 Task: Set up a reminder for the monthly health goals review.
Action: Mouse moved to (62, 106)
Screenshot: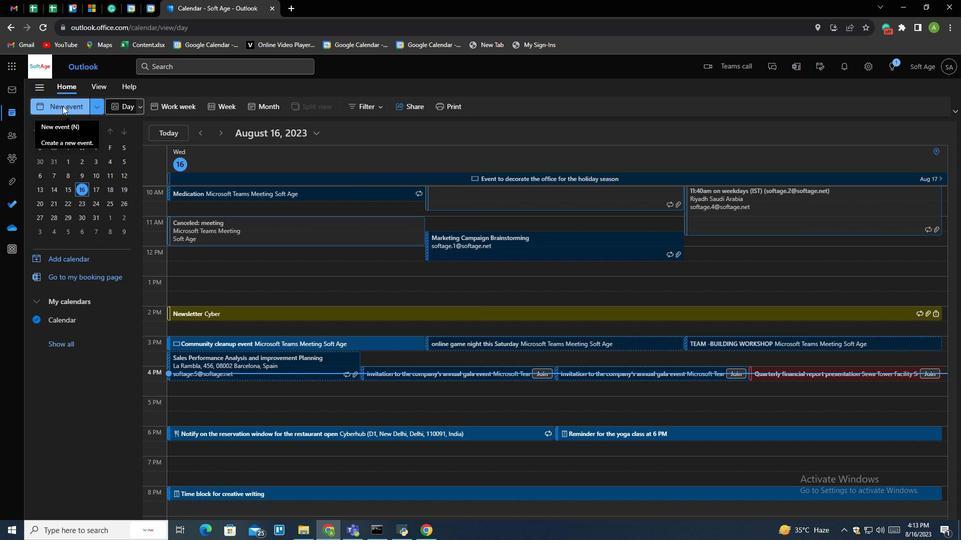 
Action: Mouse pressed left at (62, 106)
Screenshot: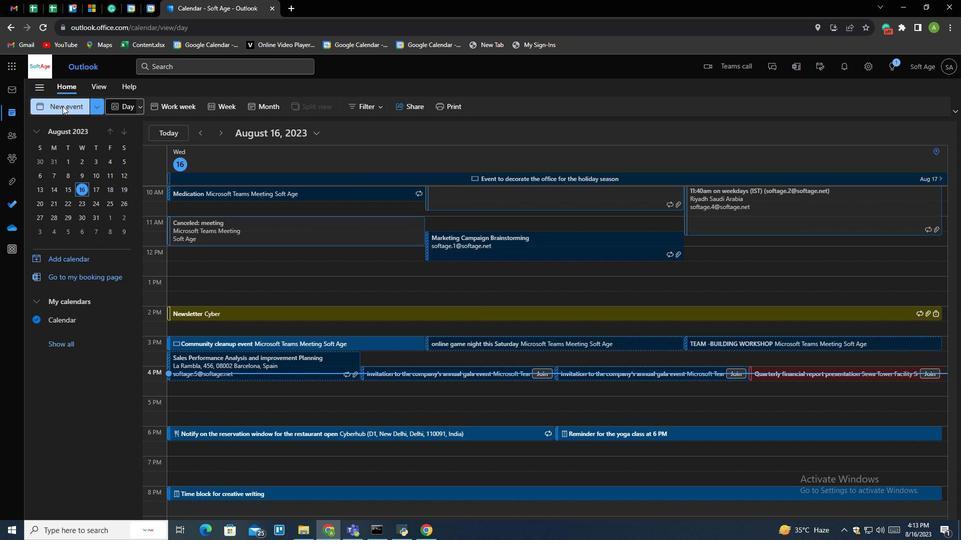 
Action: Mouse moved to (363, 171)
Screenshot: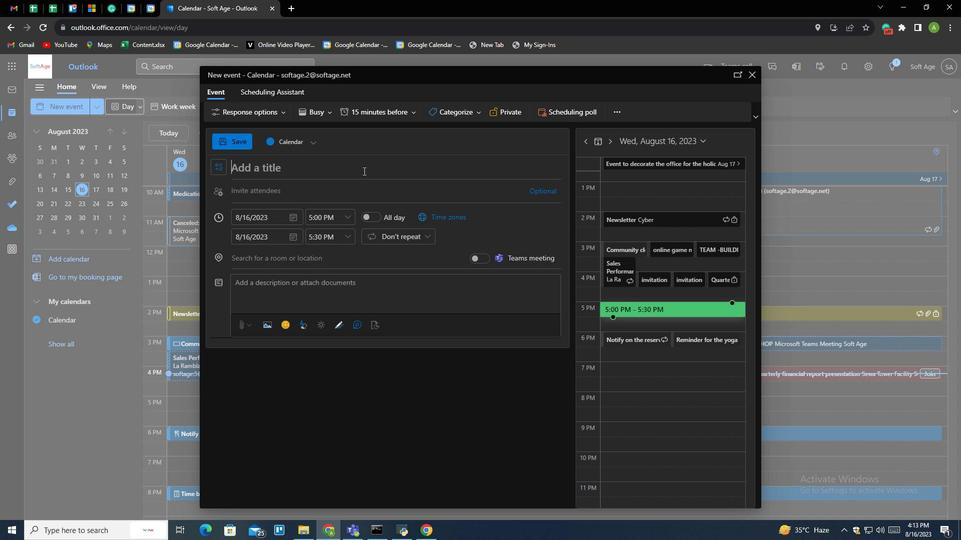 
Action: Mouse pressed left at (363, 171)
Screenshot: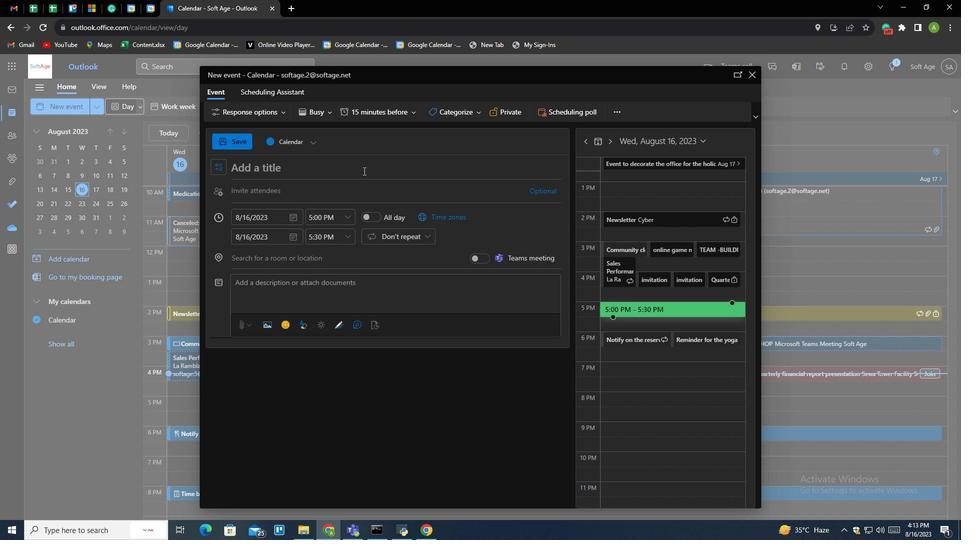 
Action: Key pressed <Key.shift>Reminder<Key.space>for<Key.space>the<Key.space>monthly<Key.space>hela<Key.backspace><Key.backspace>althy<Key.space>goals
Screenshot: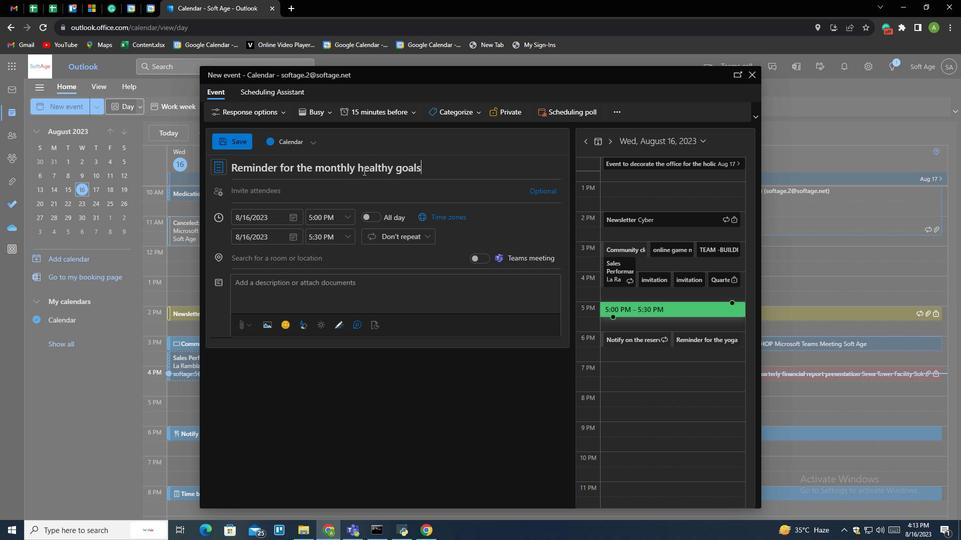 
Action: Mouse moved to (389, 232)
Screenshot: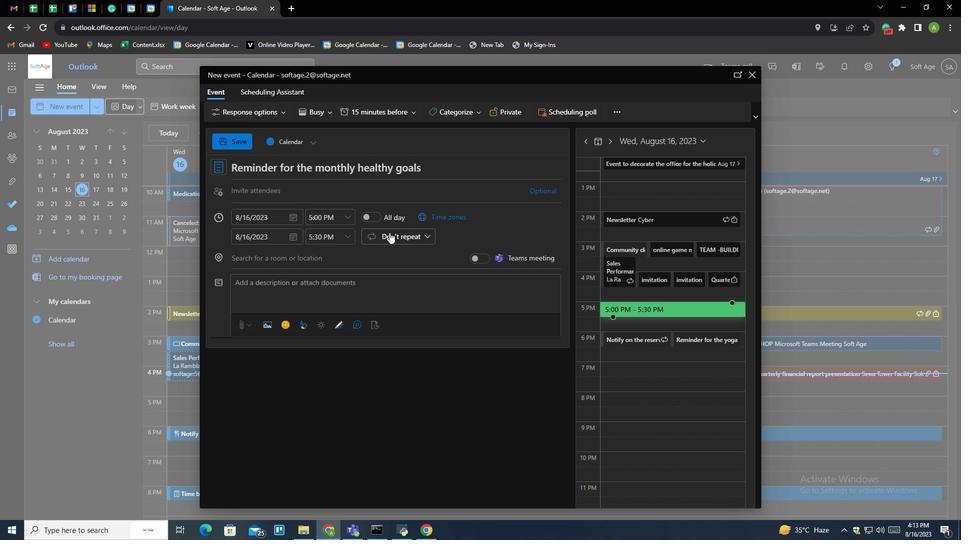 
Action: Mouse pressed left at (389, 232)
Screenshot: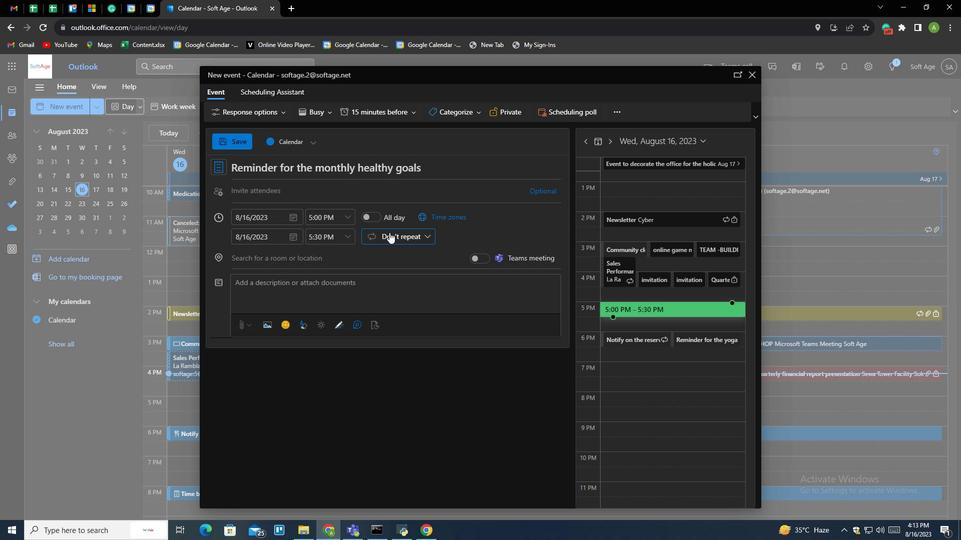 
Action: Mouse moved to (396, 303)
Screenshot: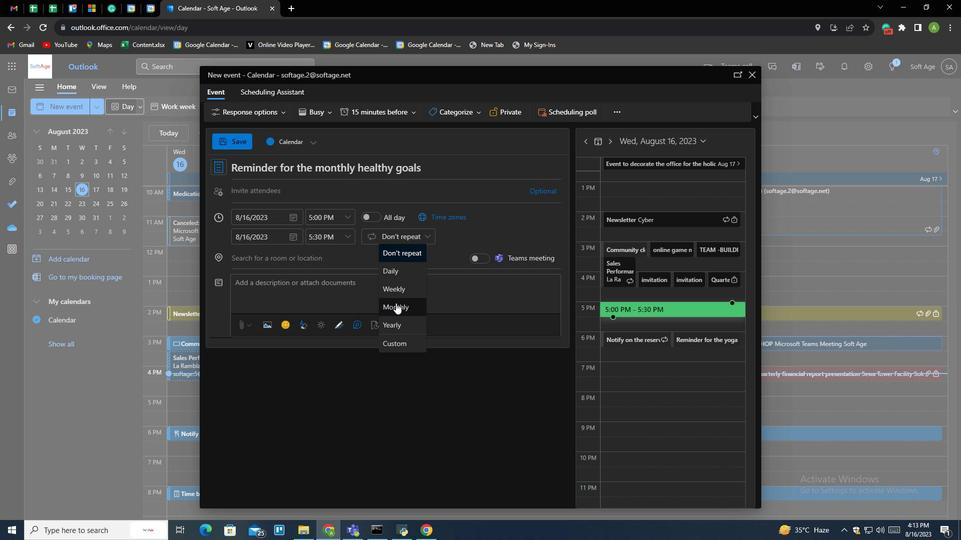 
Action: Mouse pressed left at (396, 303)
Screenshot: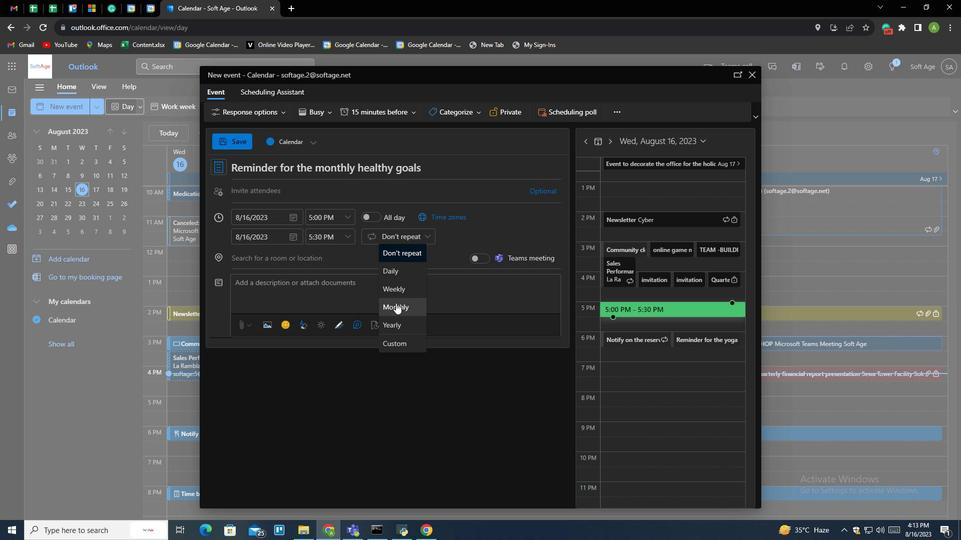
Action: Mouse moved to (501, 233)
Screenshot: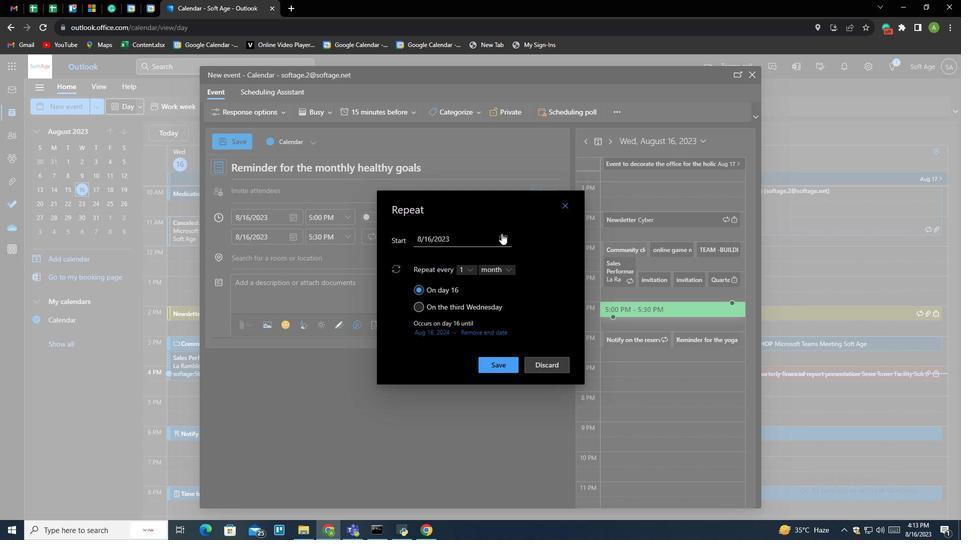 
Action: Mouse pressed left at (501, 233)
Screenshot: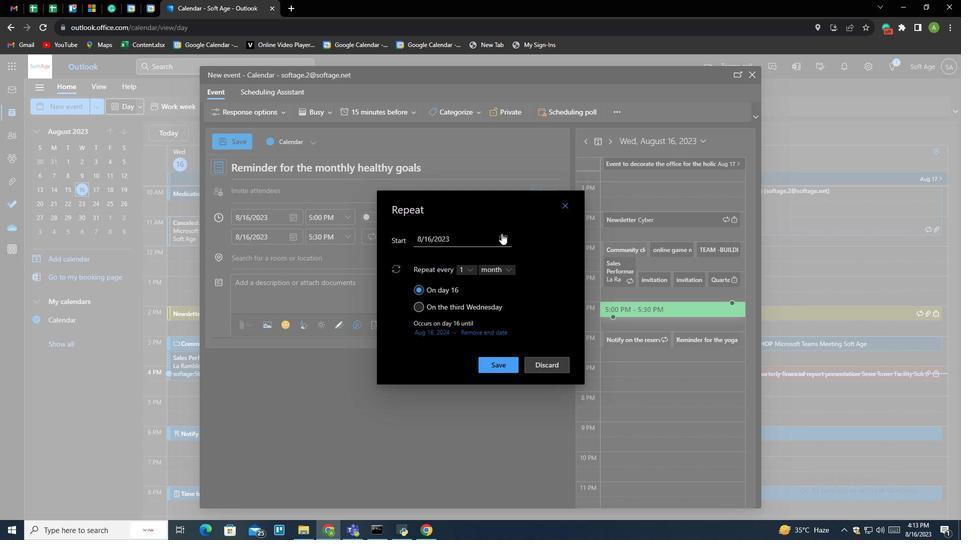 
Action: Mouse moved to (454, 287)
Screenshot: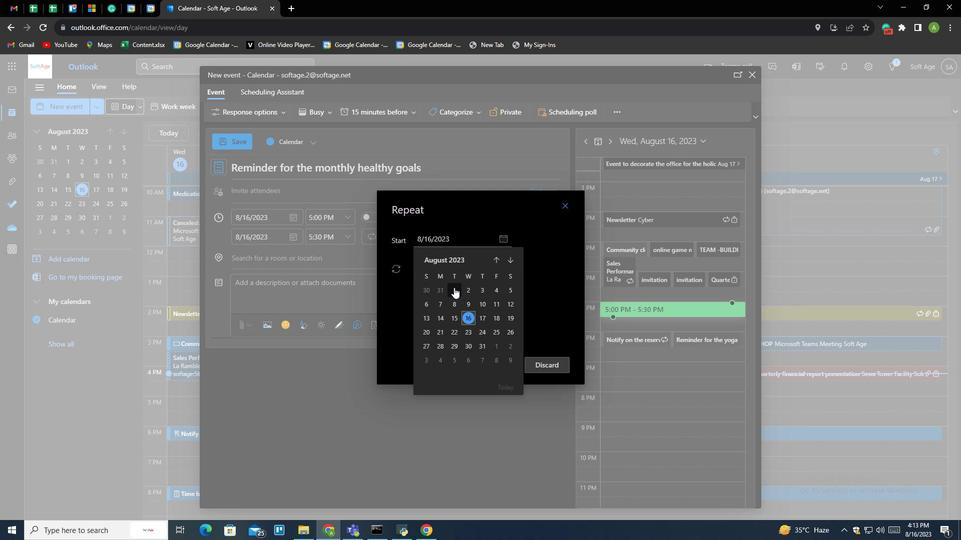 
Action: Mouse pressed left at (454, 287)
Screenshot: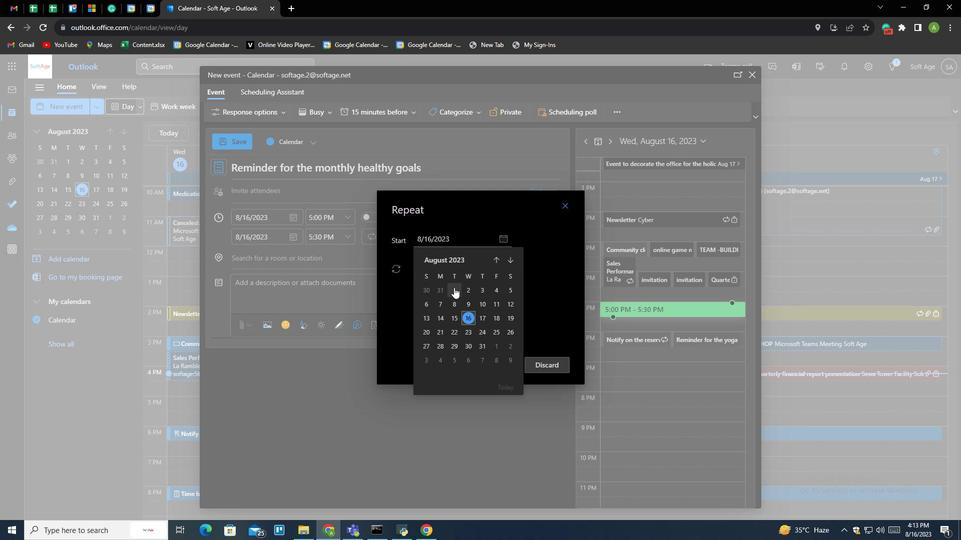 
Action: Mouse moved to (533, 325)
Screenshot: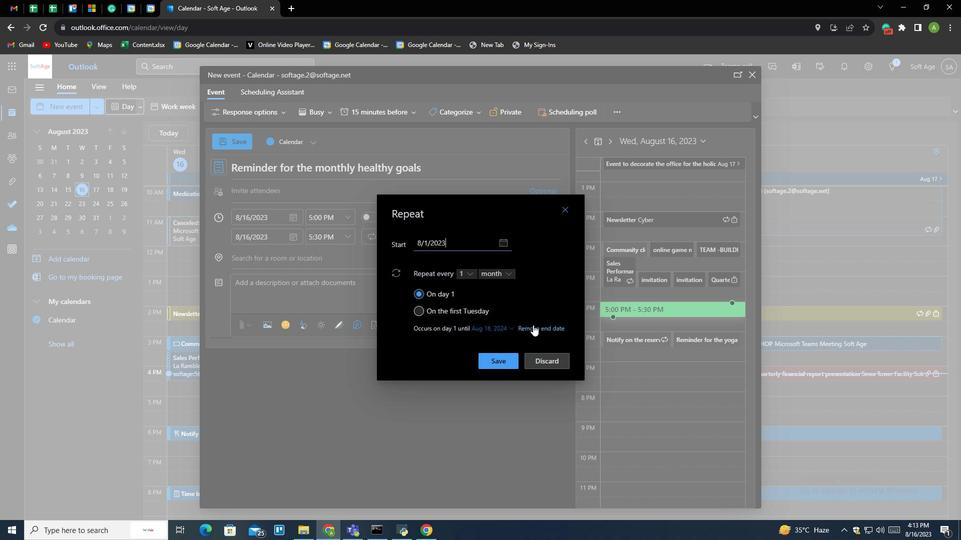 
Action: Mouse pressed left at (533, 325)
Screenshot: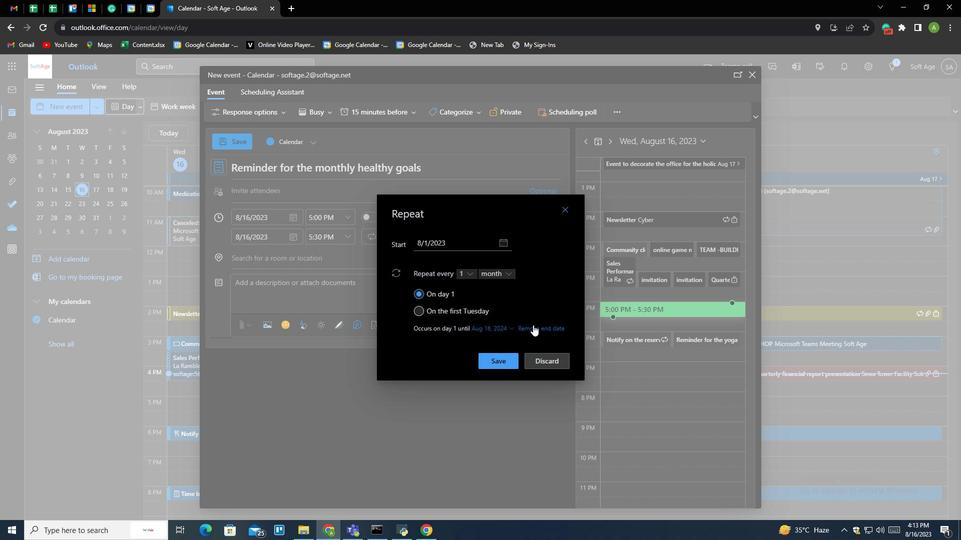 
Action: Mouse moved to (499, 359)
Screenshot: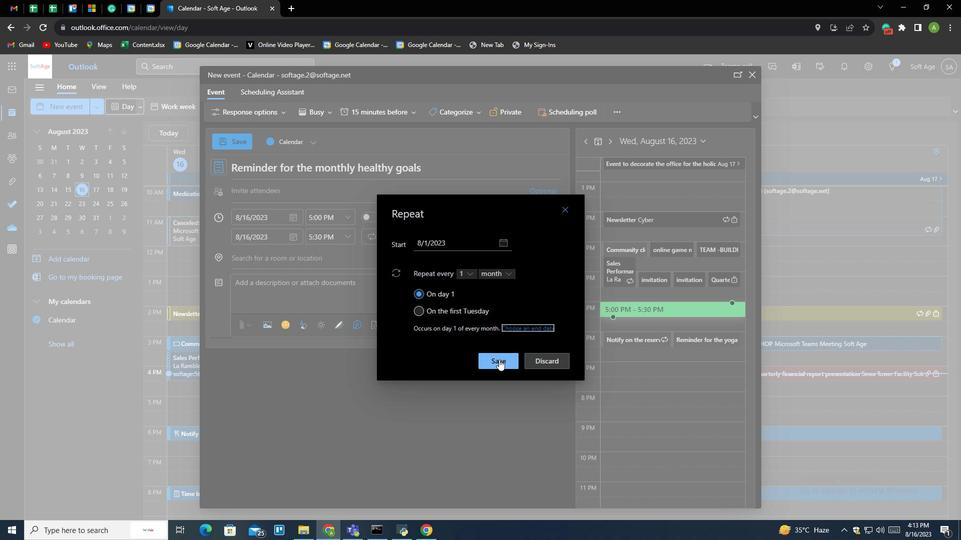 
Action: Mouse pressed left at (499, 359)
Screenshot: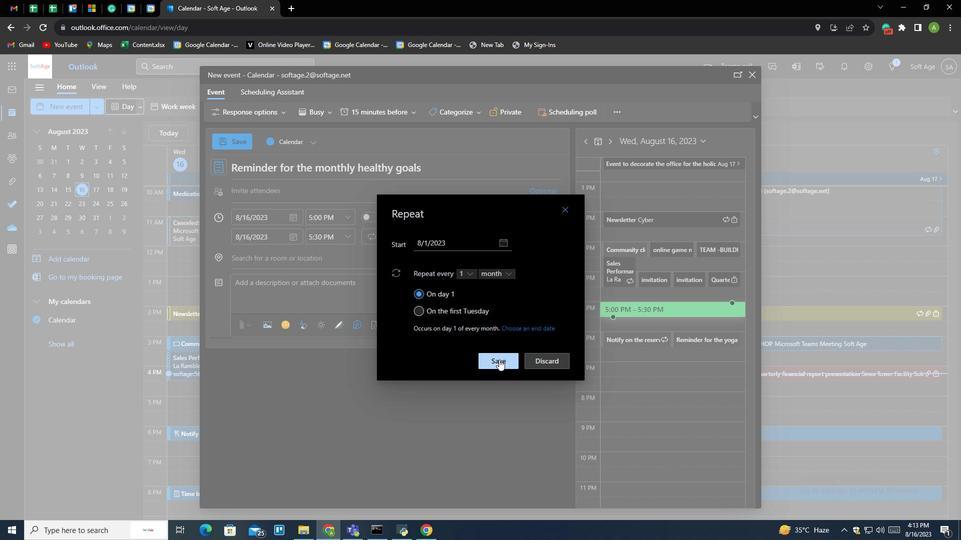 
Action: Mouse moved to (364, 300)
Screenshot: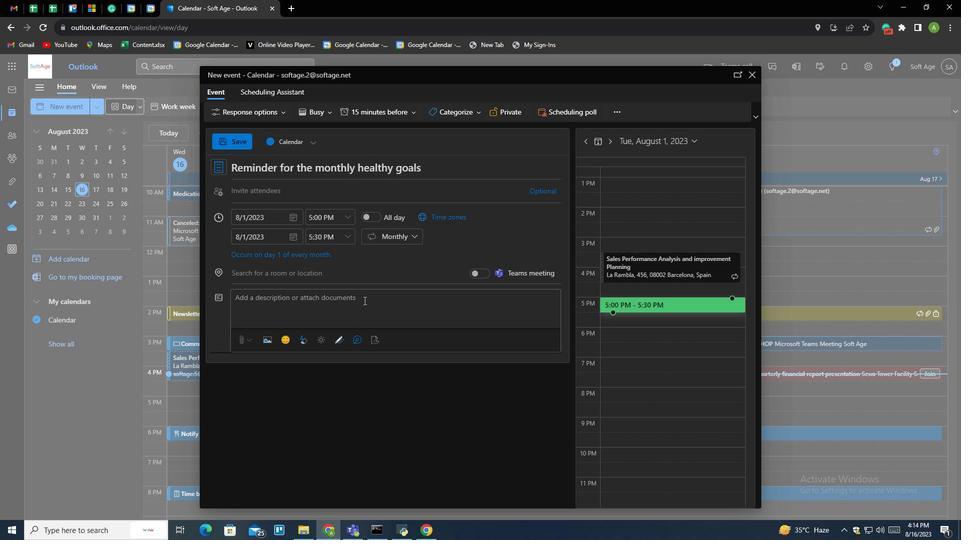 
Action: Mouse pressed left at (364, 300)
Screenshot: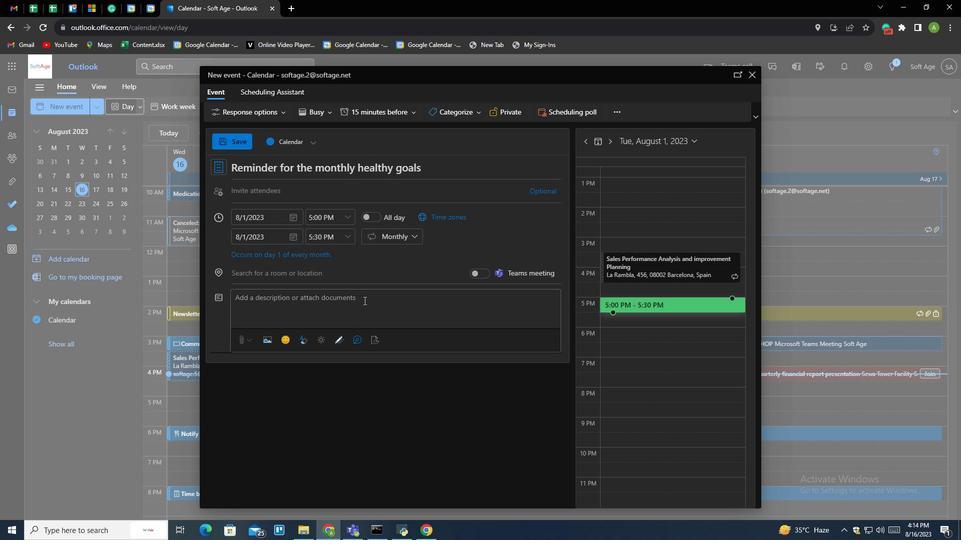 
Action: Key pressed <Key.shift>Set<Key.space>up<Key.space>a<Key.space>reminder<Key.space>of<Key.space>the<Key.space><Key.backspace><Key.backspace><Key.backspace><Key.backspace><Key.backspace><Key.backspace><Key.backspace>for<Key.space>the<Key.space>monthly<Key.space>helath<Key.space>goal<Key.backspace><Key.backspace><Key.backspace><Key.backspace><Key.backspace><Key.backspace><Key.backspace><Key.backspace><Key.backspace>alth<Key.space>goals<Key.space>review<Key.space><Key.backspace>.<Key.shift_r><Key.enter><Key.shift>Eat<Key.space><Key.backspace><Key.backspace><Key.backspace><Key.backspace><Key.backspace><Key.shift_r><Key.enter>
Screenshot: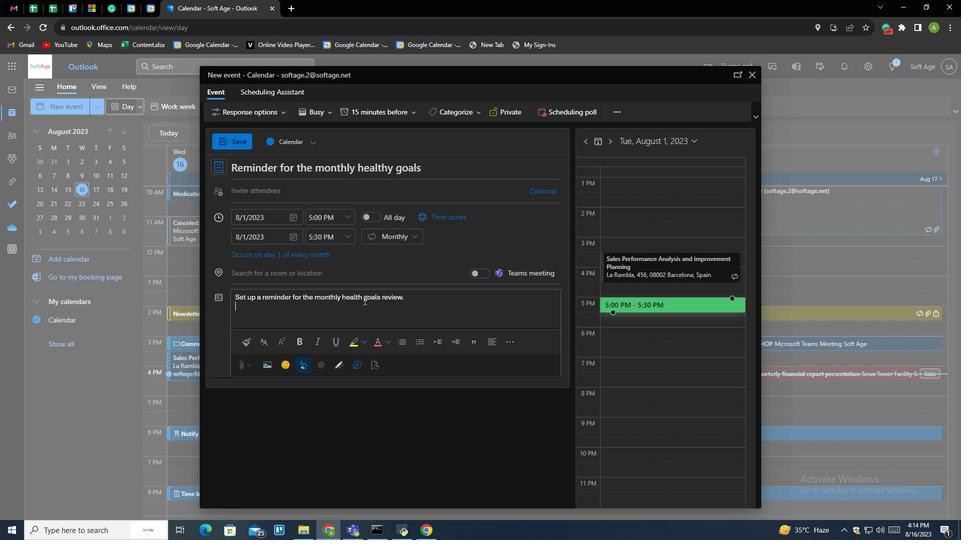 
Action: Mouse moved to (398, 339)
Screenshot: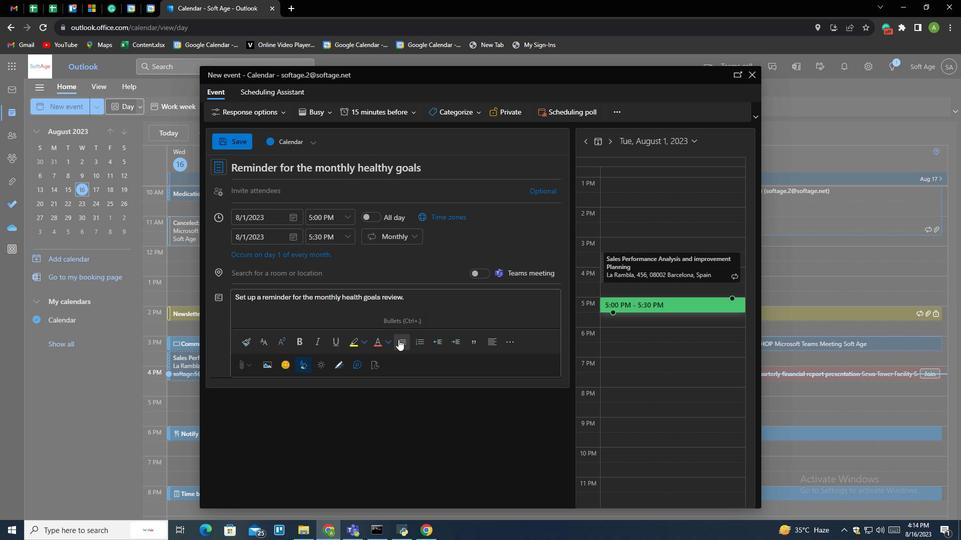 
Action: Mouse pressed left at (398, 339)
Screenshot: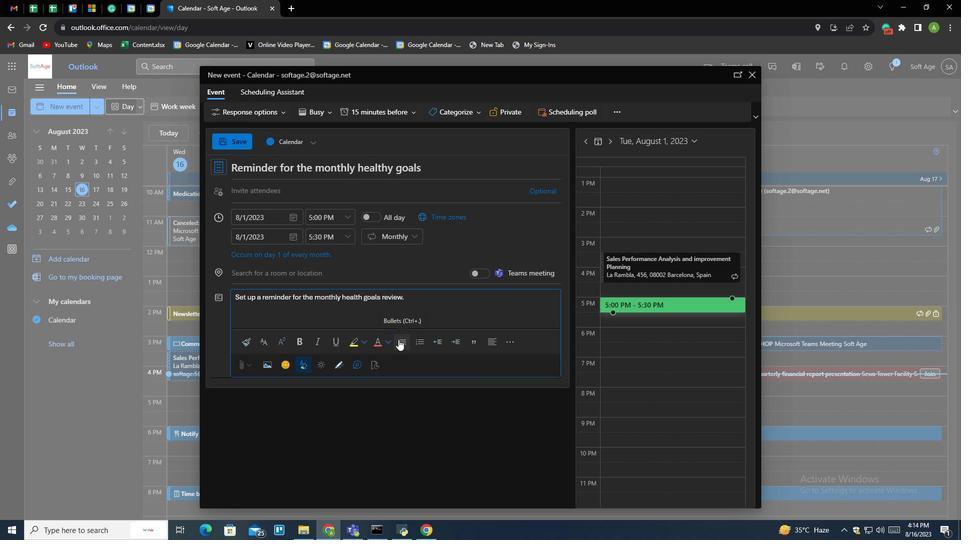 
Action: Mouse moved to (361, 296)
Screenshot: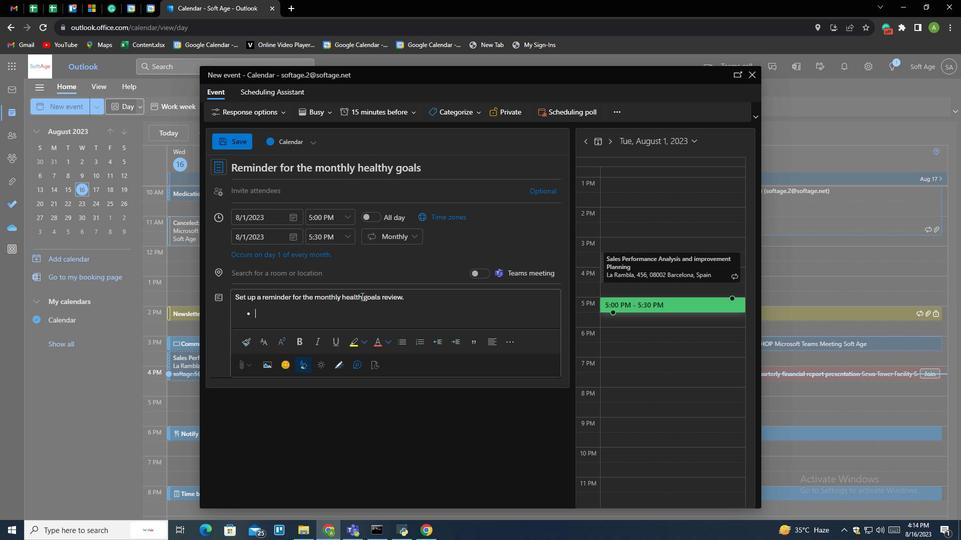 
Action: Key pressed c<Key.backspace><Key.shift>Consume<Key.space>protiens<Key.backspace><Key.backspace><Key.backspace>en<Key.space><Key.backspace><Key.backspace><Key.backspace>n<Key.space><Key.backspace><Key.backspace>en<Key.space><Key.backspace><Key.backspace><Key.backspace><Key.backspace><Key.backspace><Key.backspace><Key.backspace><Key.backspace>moe<Key.backspace>re<Key.space>protine<Key.space><Key.backspace><Key.backspace><Key.backspace><Key.backspace>ein<Key.space><Key.enter><Key.shift>Decrea<Key.backspace><Key.backspace>ease<Key.space>the<Key.space><Key.backspace><Key.backspace><Key.backspace><Key.backspace><Key.backspace><Key.backspace><Key.backspace>se<Key.space>the<Key.space>level<Key.space>of<Key.space>intaking<Key.space>sugar.<Key.up><Key.backspace>.<Key.down><Key.down><Key.enter><Key.shift>Need<Key.space>to<Key.space>walk<Key.space>10000<Key.space>spets<Key.backspace><Key.backspace><Key.backspace><Key.backspace><Key.backspace>steps<Key.space>everyday.
Screenshot: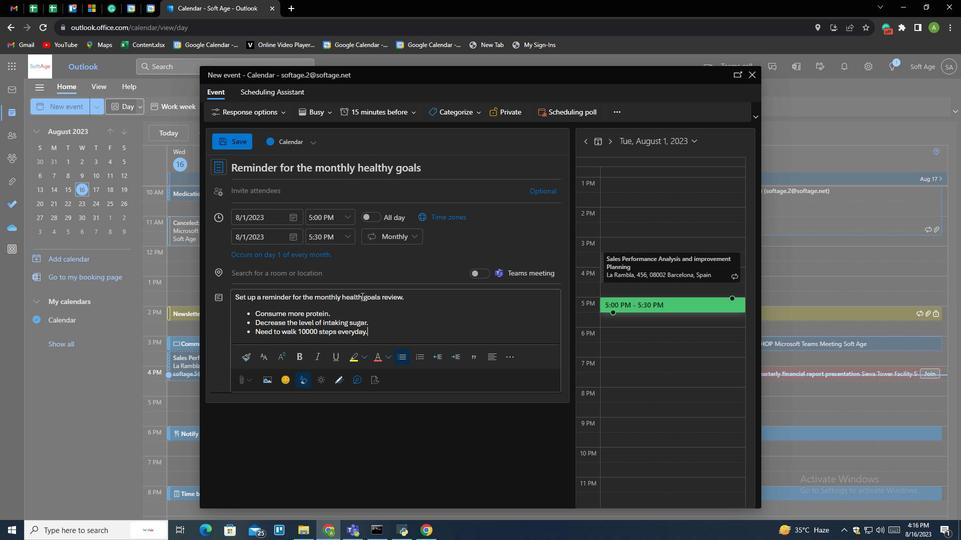
Action: Mouse moved to (380, 296)
Screenshot: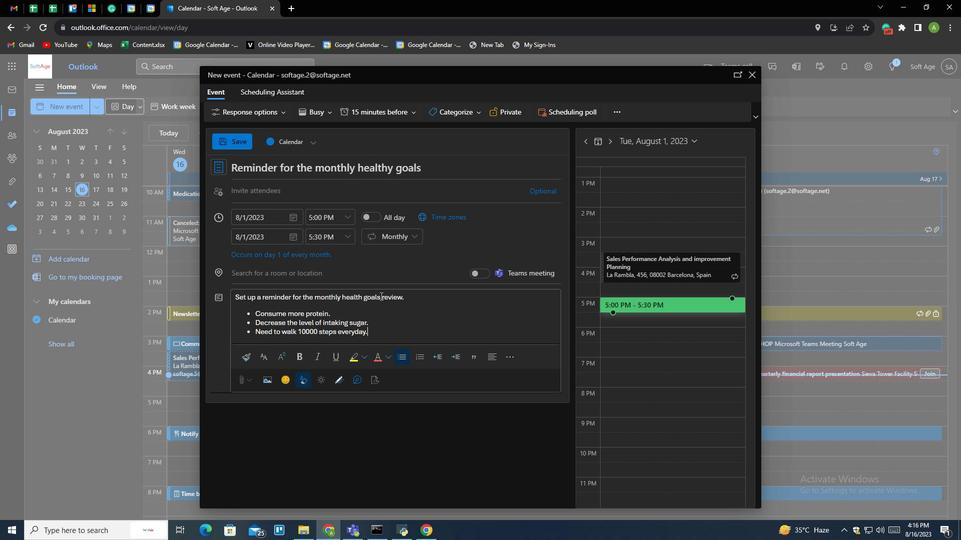 
Action: Mouse pressed left at (380, 296)
Screenshot: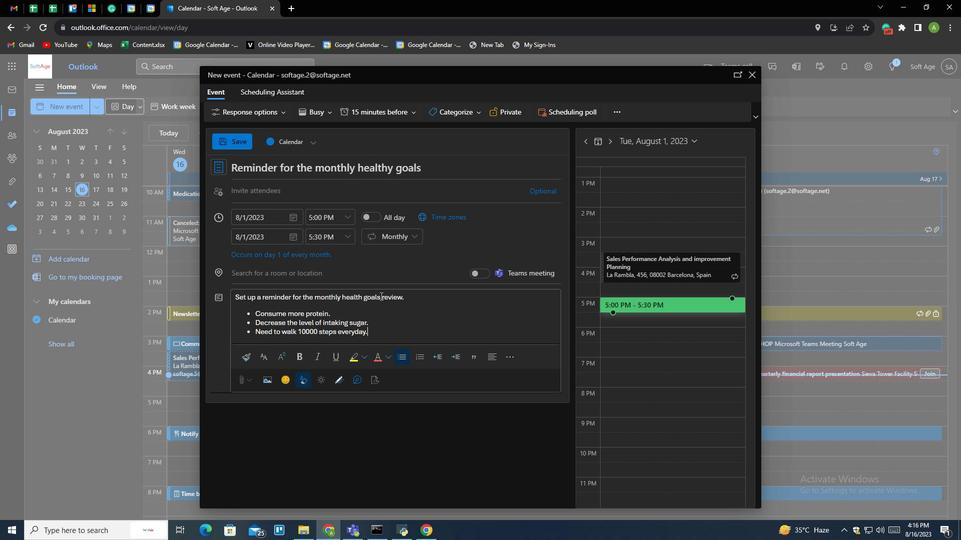
Action: Mouse pressed left at (380, 296)
Screenshot: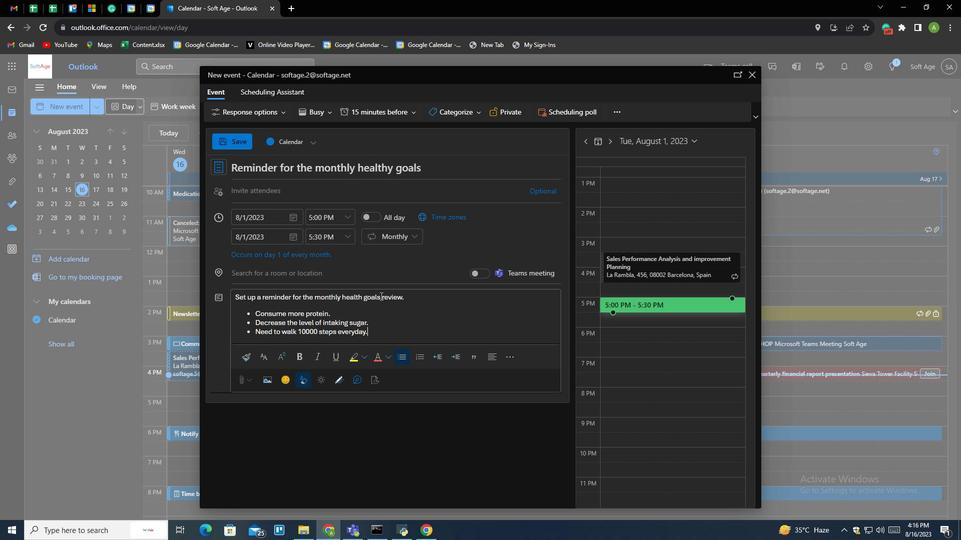 
Action: Mouse pressed left at (380, 296)
Screenshot: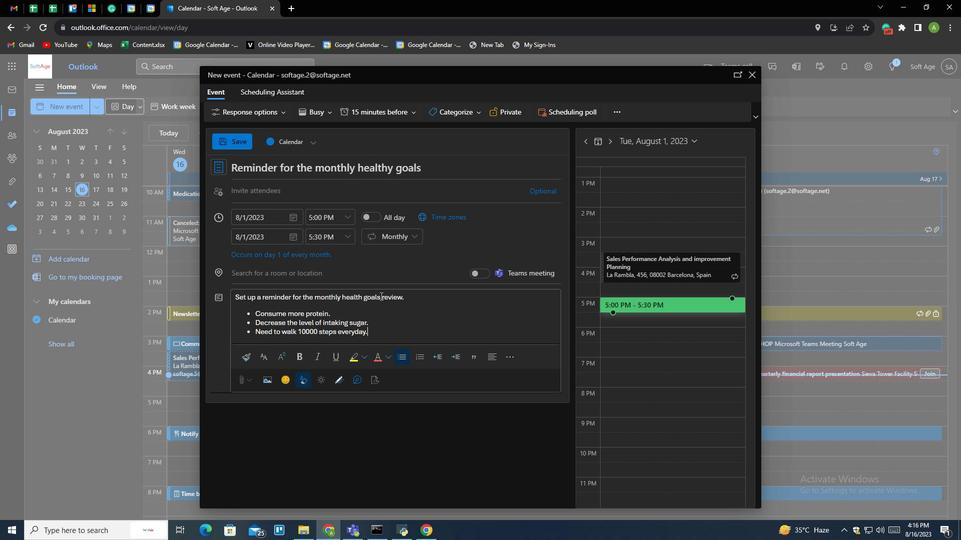 
Action: Mouse moved to (294, 358)
Screenshot: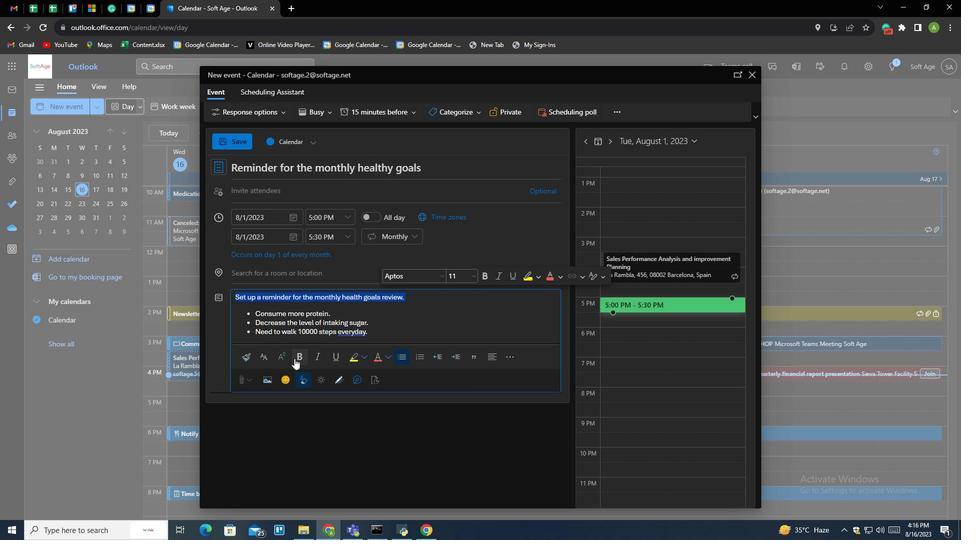 
Action: Mouse pressed left at (294, 358)
Screenshot: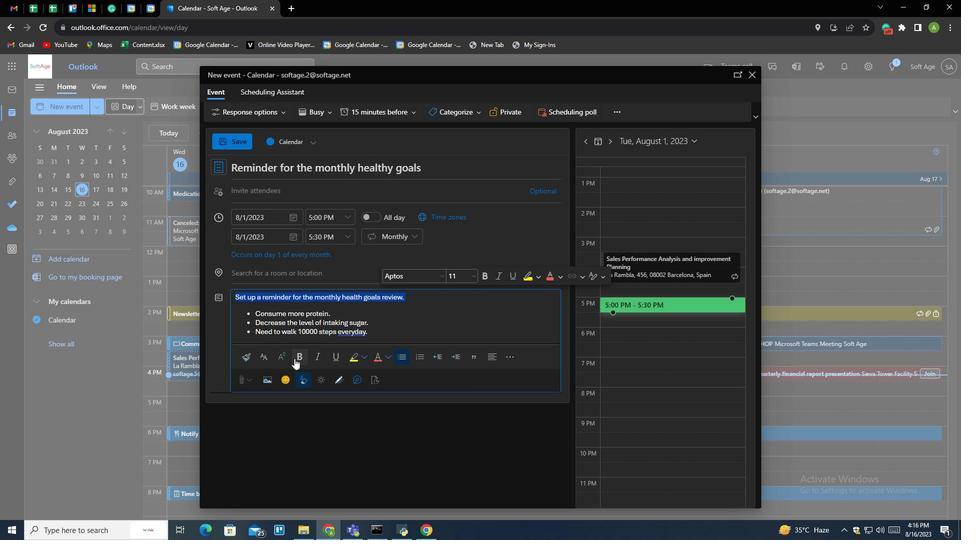 
Action: Mouse moved to (388, 334)
Screenshot: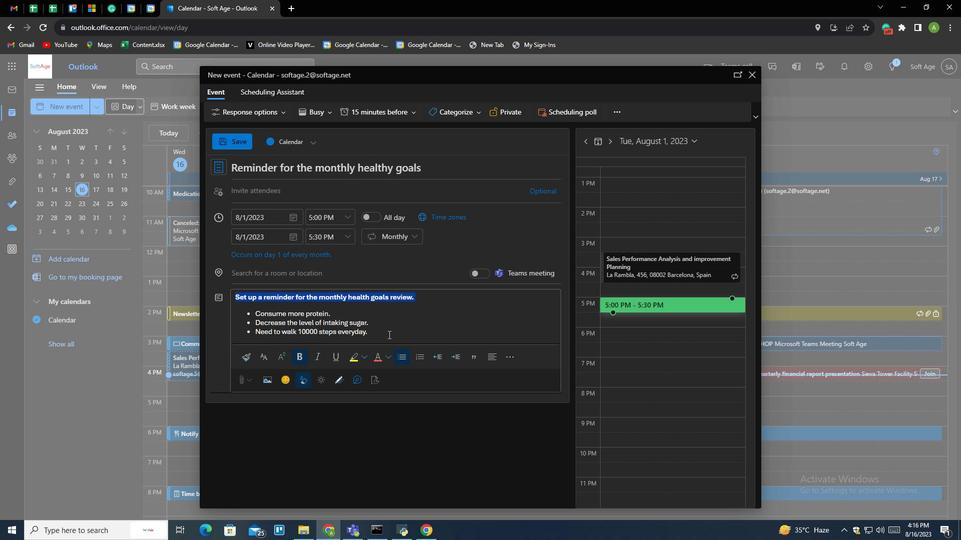 
Action: Mouse pressed left at (388, 334)
Screenshot: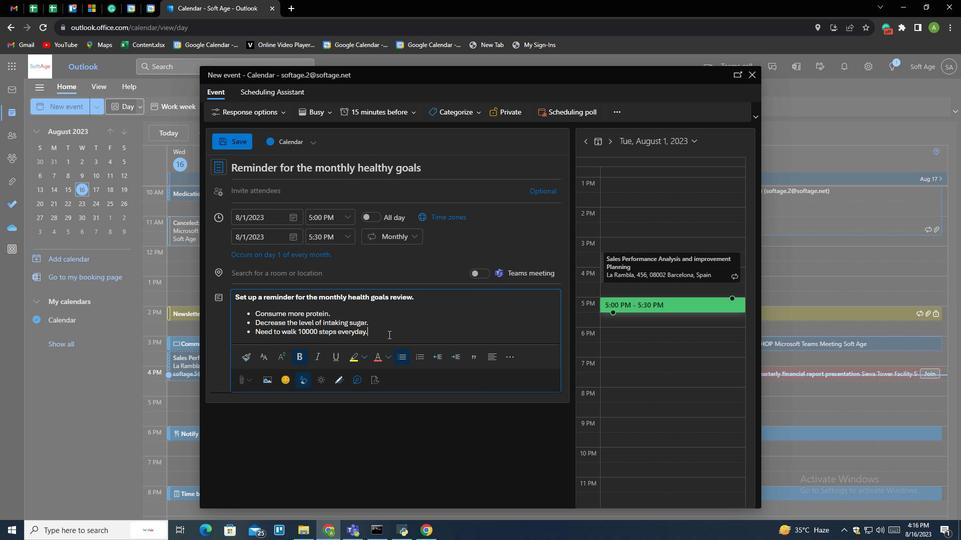 
Action: Mouse moved to (379, 334)
Screenshot: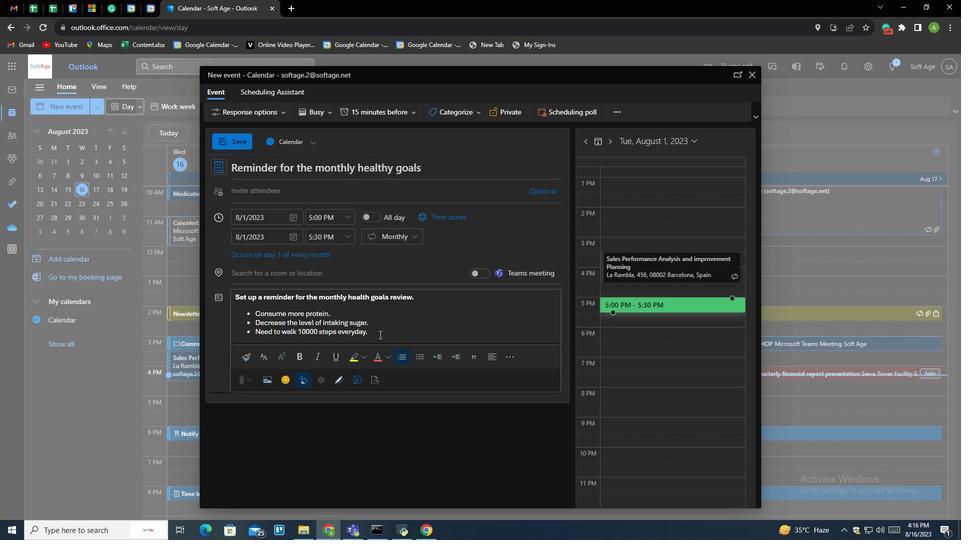 
Action: Mouse pressed left at (379, 334)
Screenshot: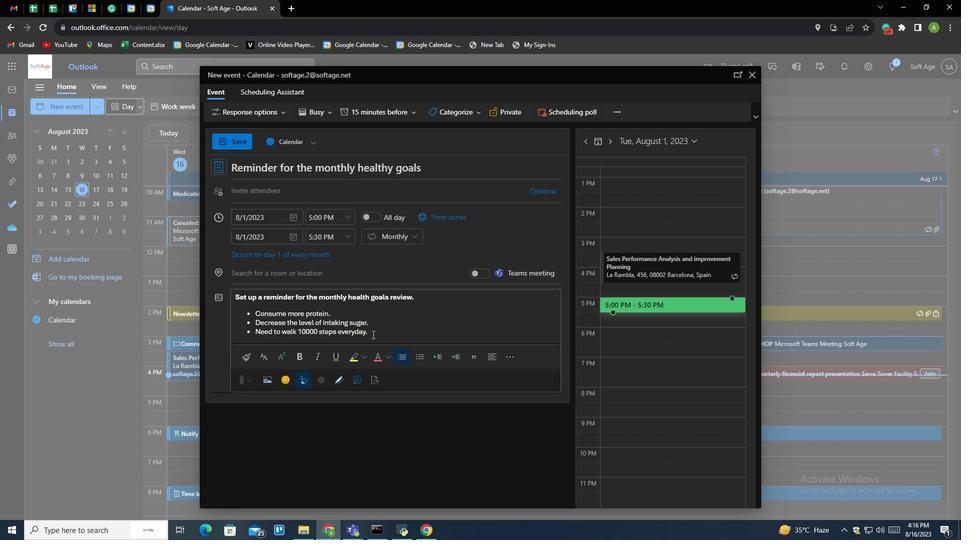 
Action: Mouse moved to (353, 358)
Screenshot: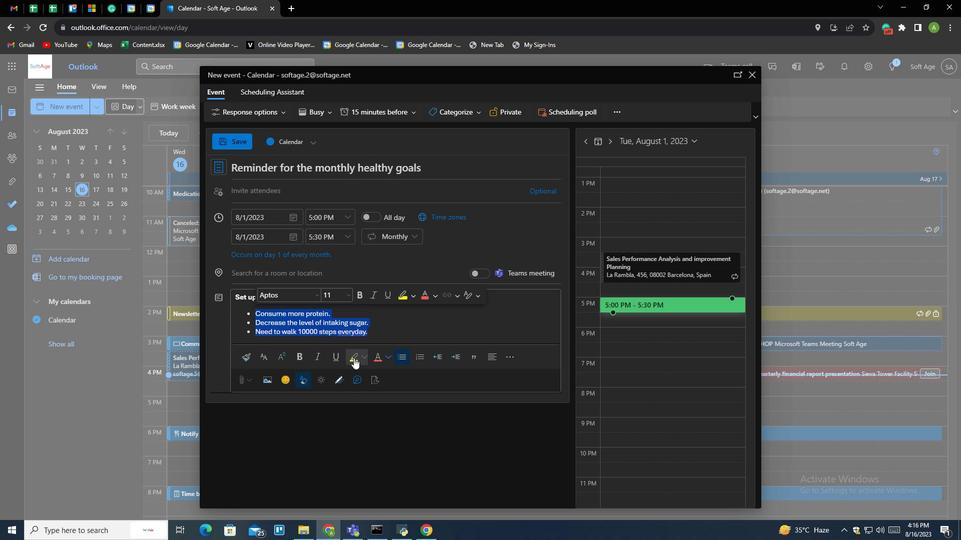 
Action: Mouse pressed left at (353, 358)
Screenshot: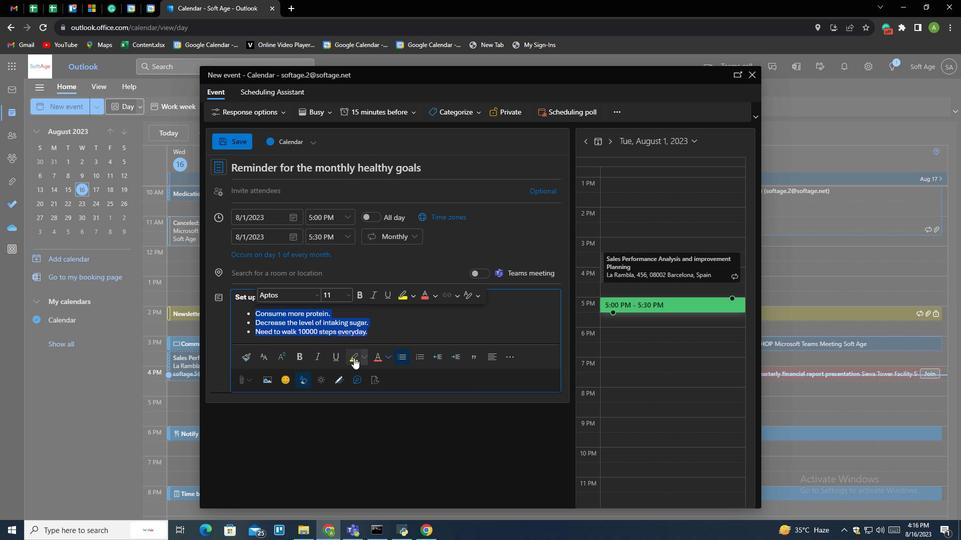
Action: Mouse moved to (403, 325)
Screenshot: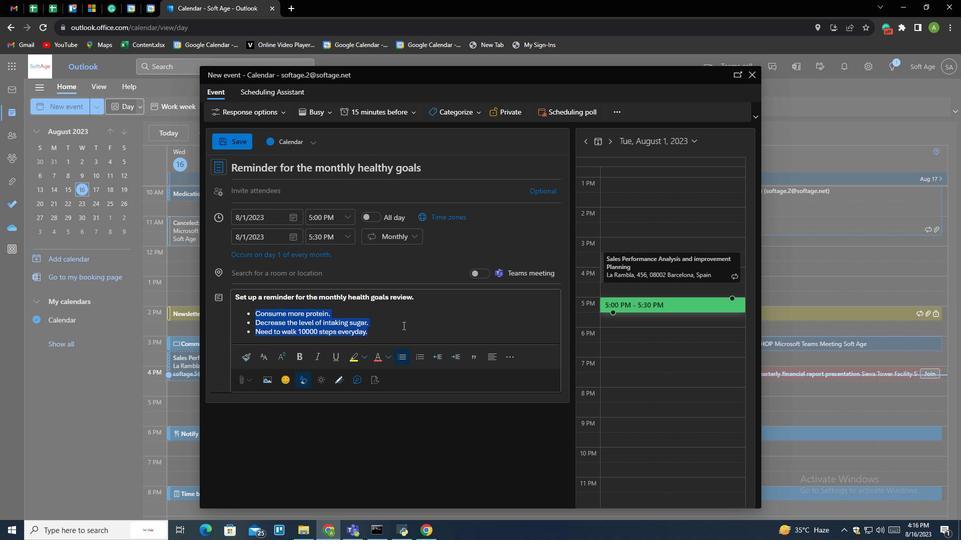 
Action: Mouse pressed left at (403, 325)
Screenshot: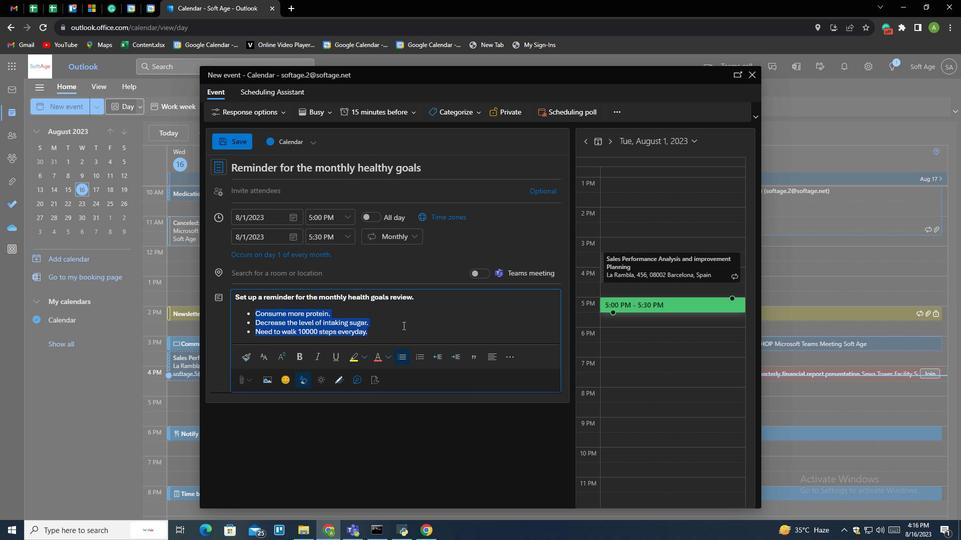 
Action: Mouse moved to (341, 220)
Screenshot: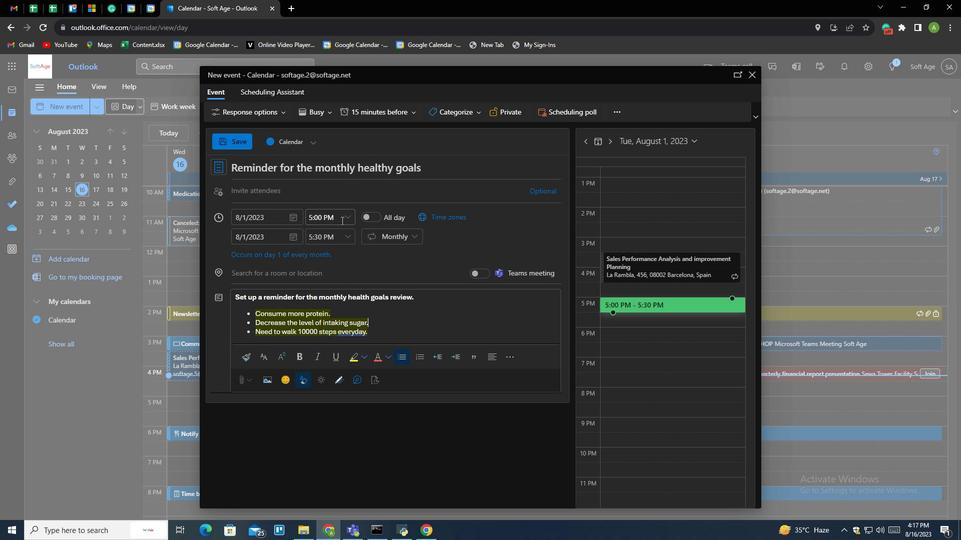 
Action: Mouse pressed left at (341, 220)
Screenshot: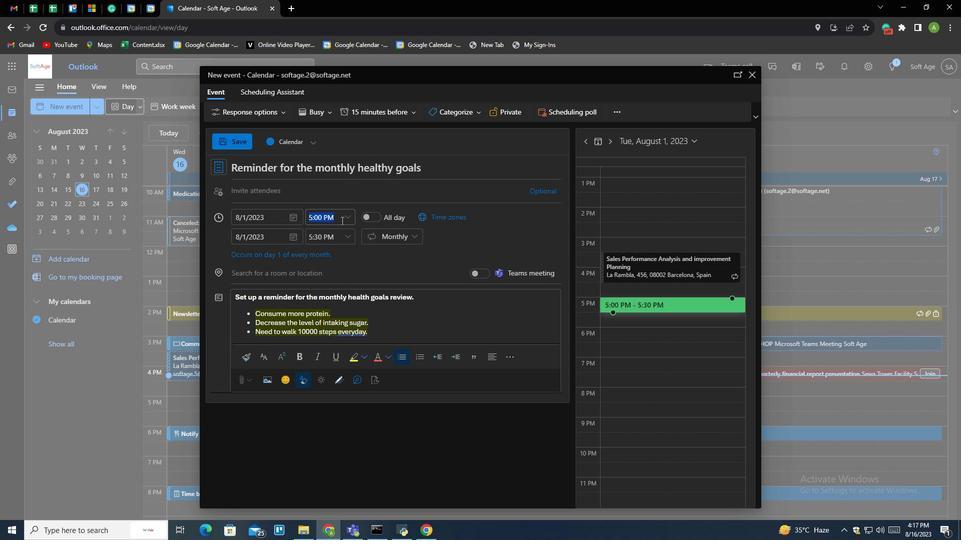 
Action: Mouse moved to (348, 215)
Screenshot: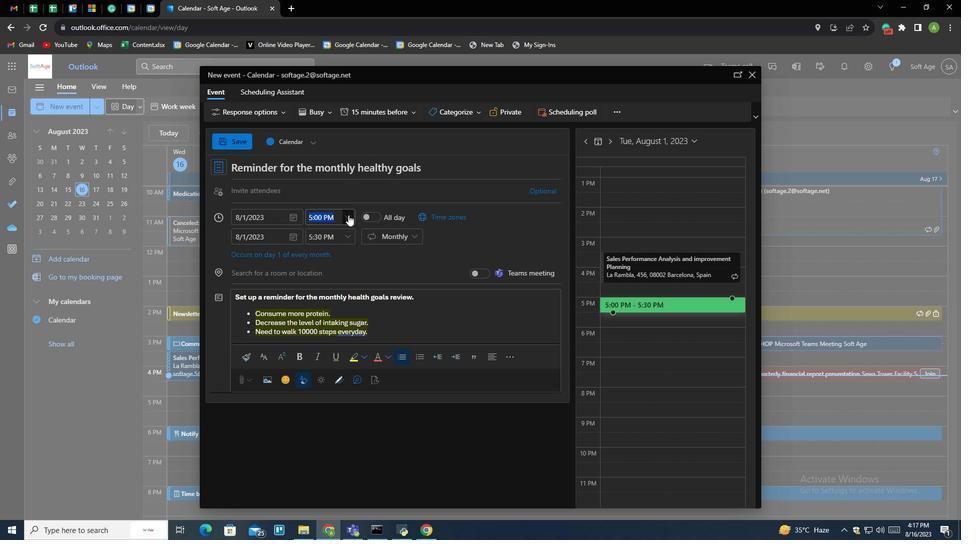 
Action: Mouse pressed left at (348, 215)
Screenshot: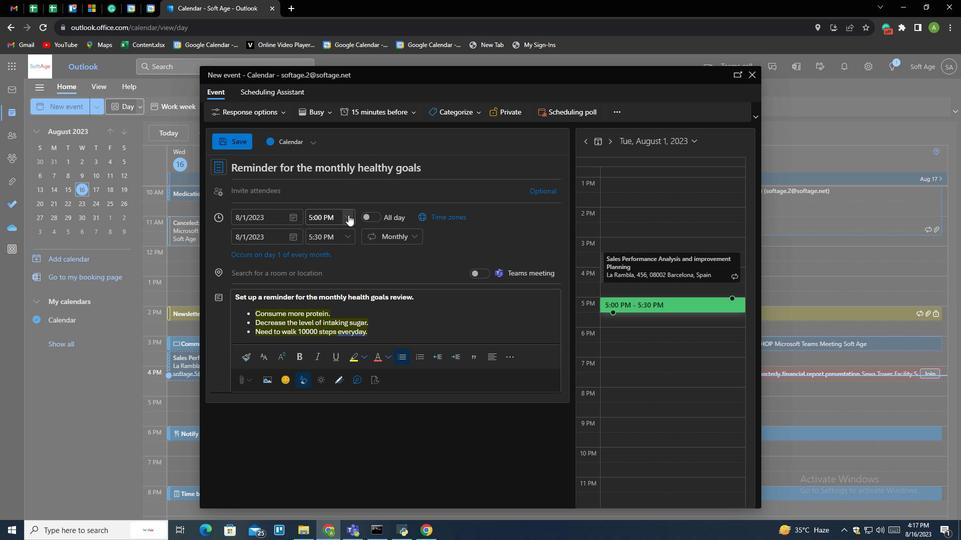 
Action: Mouse moved to (336, 276)
Screenshot: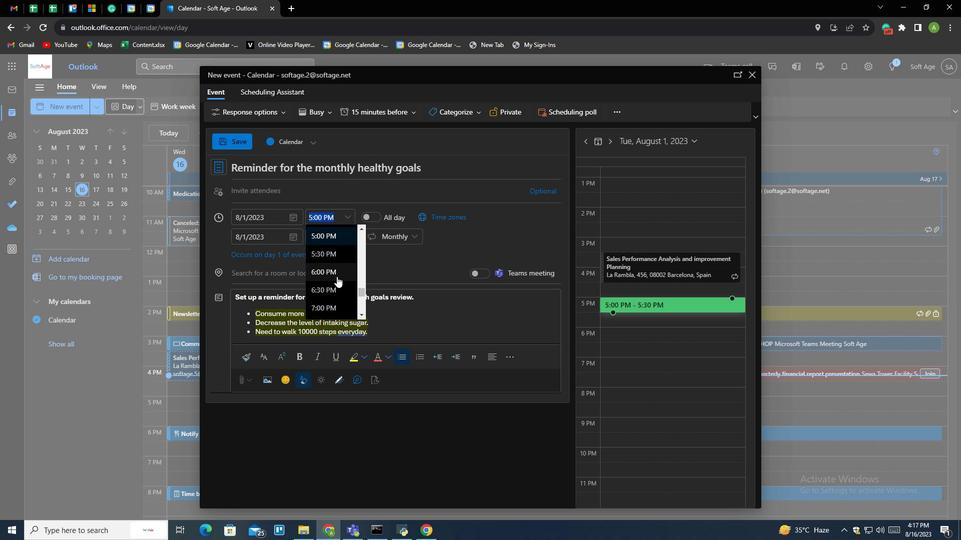 
Action: Mouse scrolled (336, 277) with delta (0, 0)
Screenshot: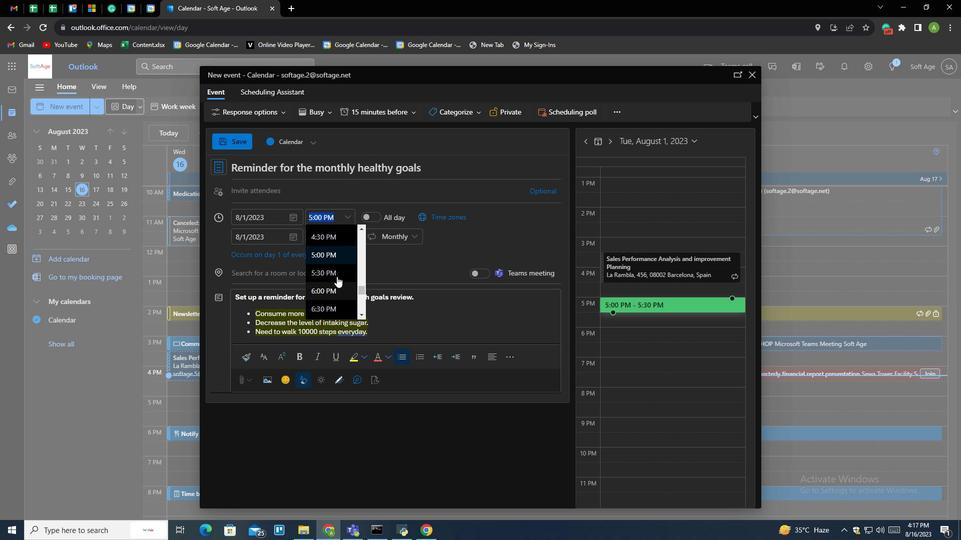 
Action: Mouse scrolled (336, 277) with delta (0, 0)
Screenshot: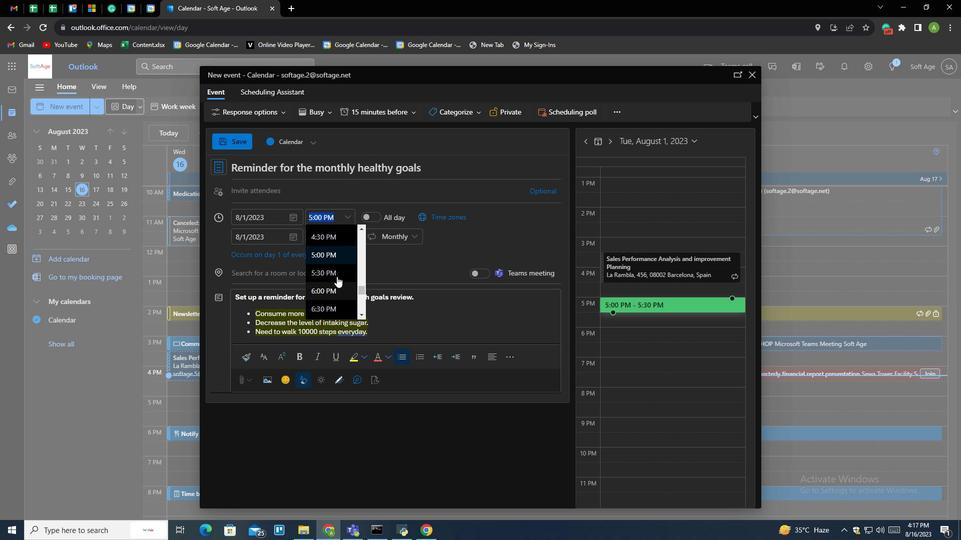 
Action: Mouse scrolled (336, 277) with delta (0, 0)
Screenshot: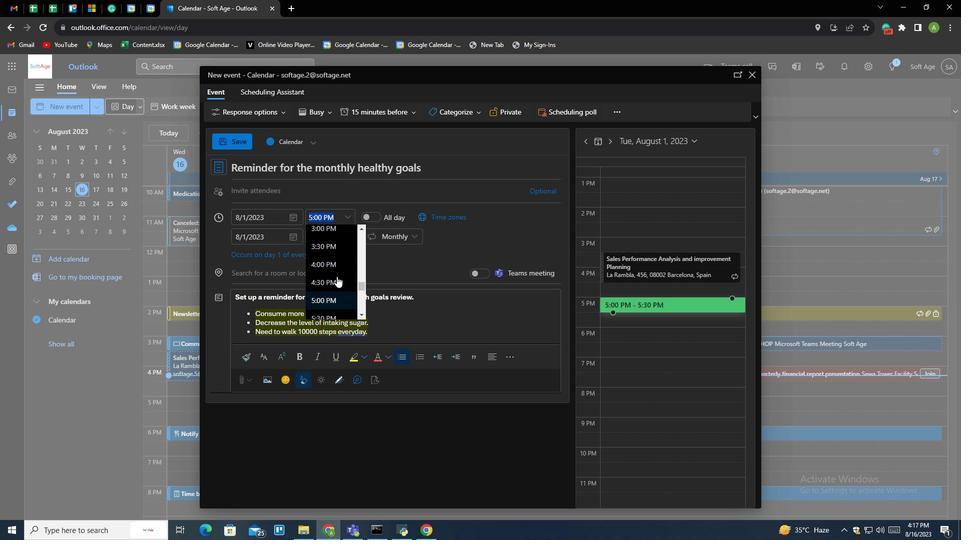 
Action: Mouse scrolled (336, 277) with delta (0, 0)
Screenshot: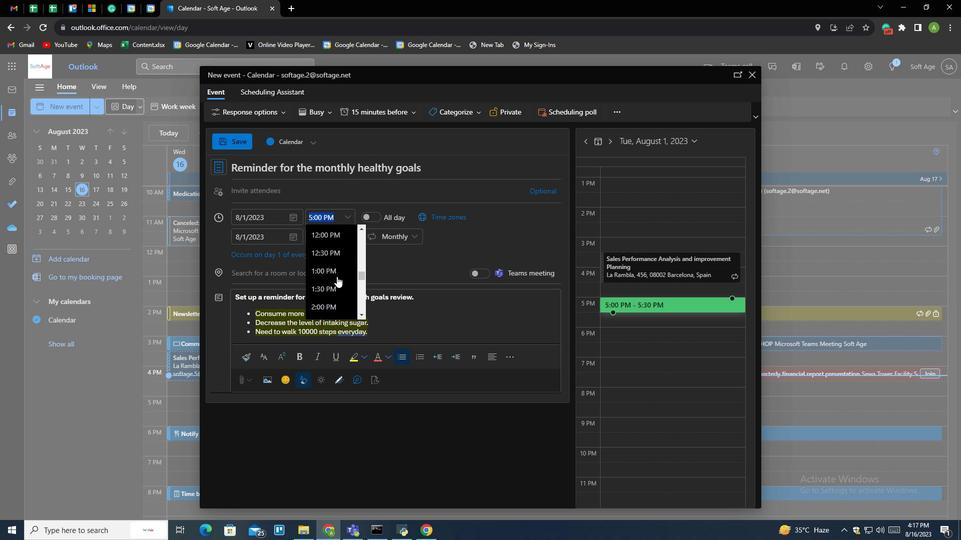 
Action: Mouse moved to (328, 292)
Screenshot: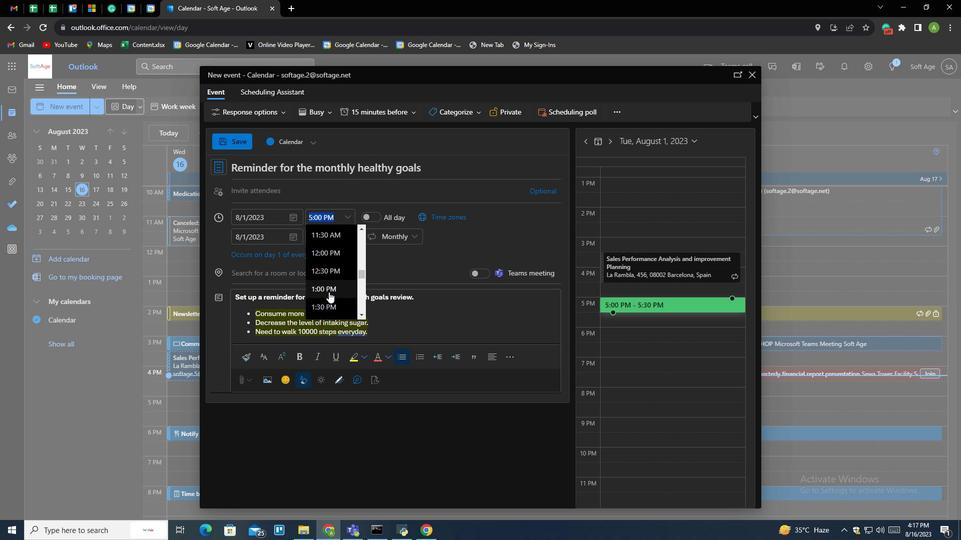 
Action: Mouse scrolled (328, 292) with delta (0, 0)
Screenshot: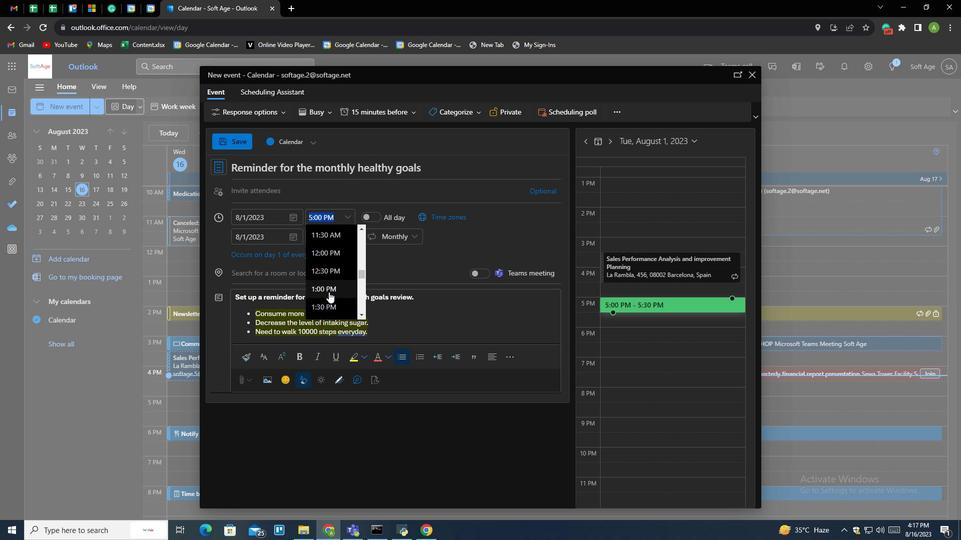 
Action: Mouse scrolled (328, 292) with delta (0, 0)
Screenshot: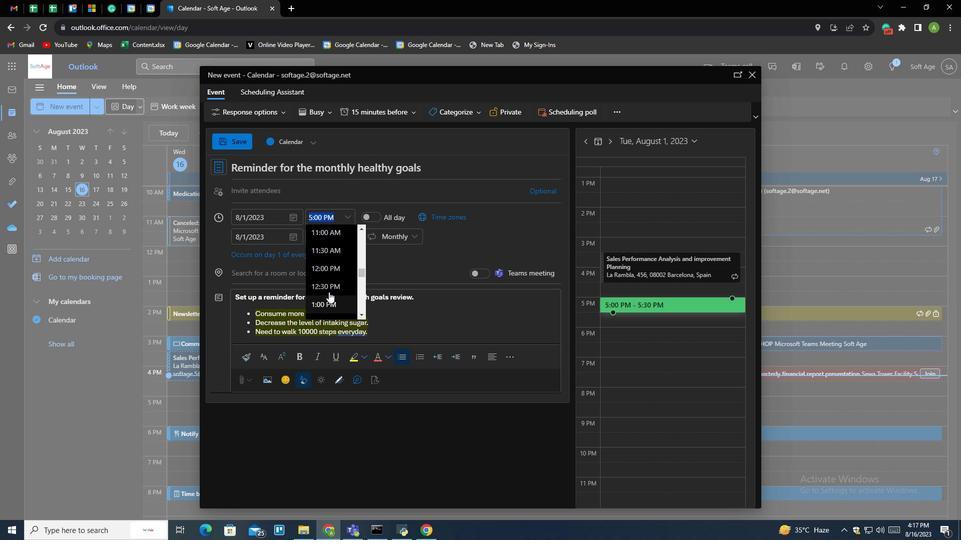 
Action: Mouse scrolled (328, 292) with delta (0, 0)
Screenshot: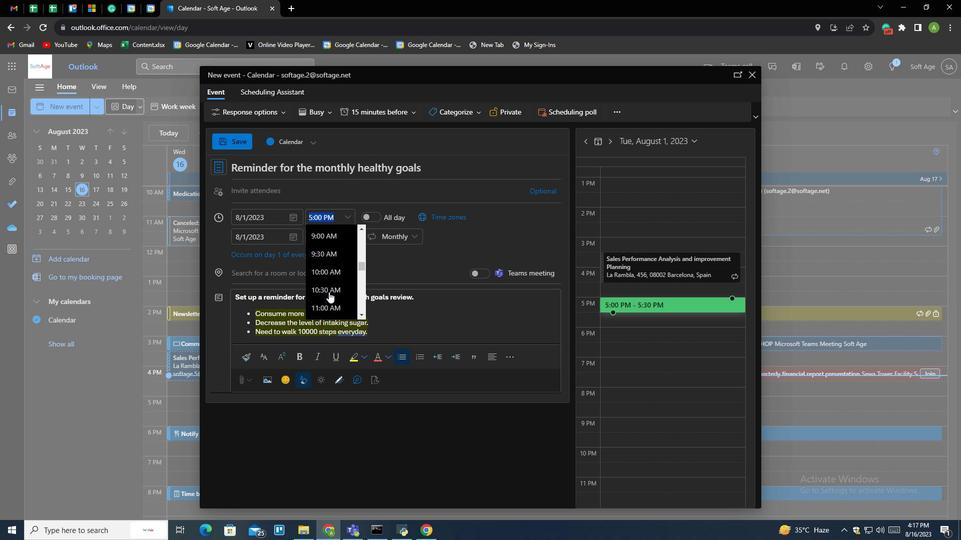 
Action: Mouse moved to (329, 291)
Screenshot: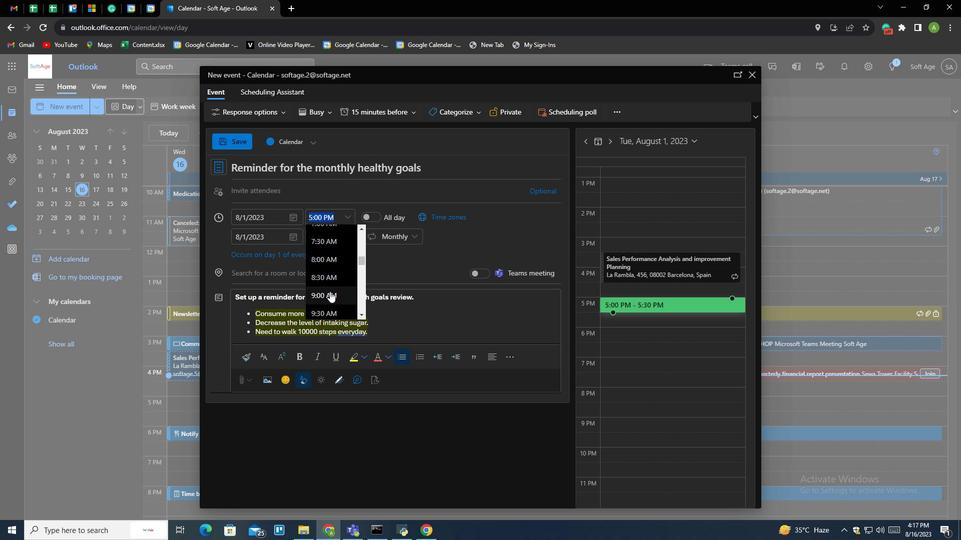 
Action: Mouse scrolled (329, 292) with delta (0, 0)
Screenshot: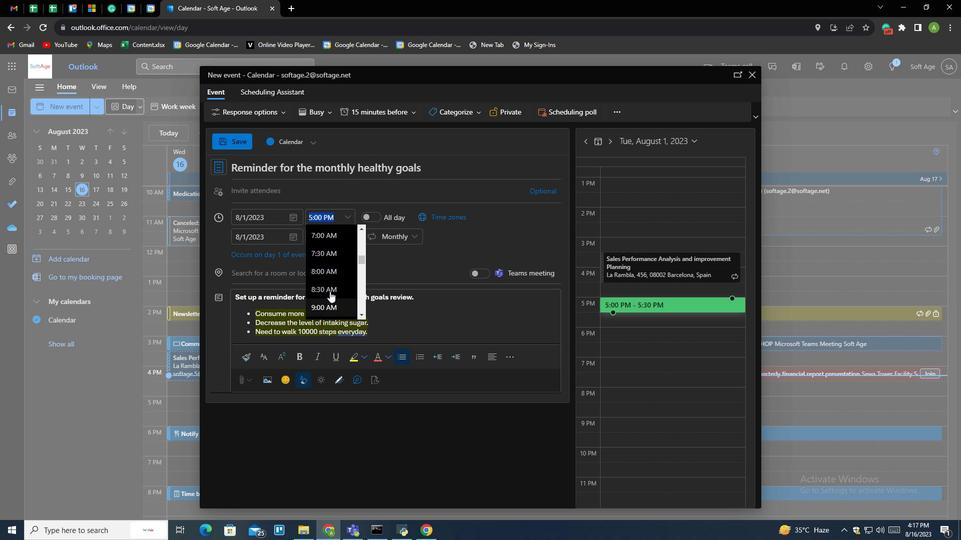 
Action: Mouse scrolled (329, 292) with delta (0, 0)
Screenshot: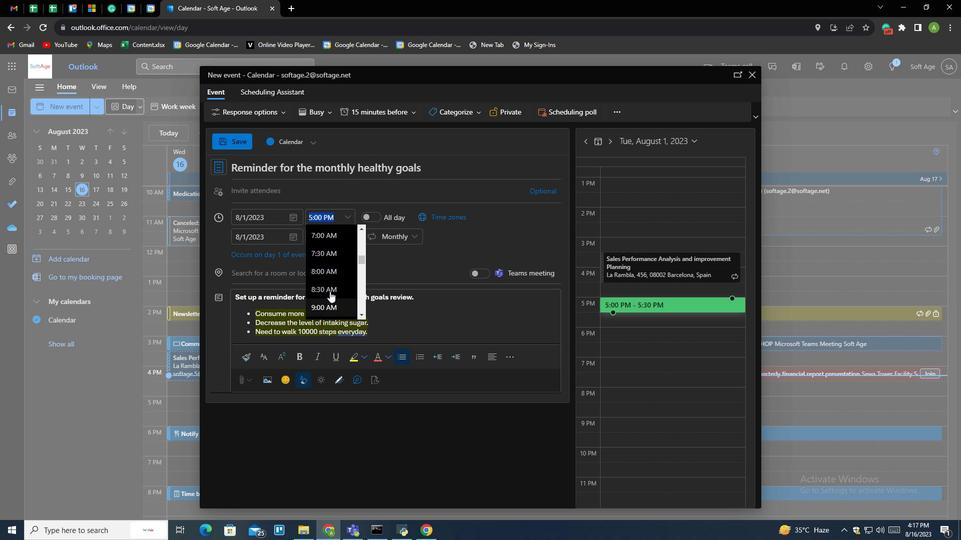 
Action: Mouse scrolled (329, 292) with delta (0, 0)
Screenshot: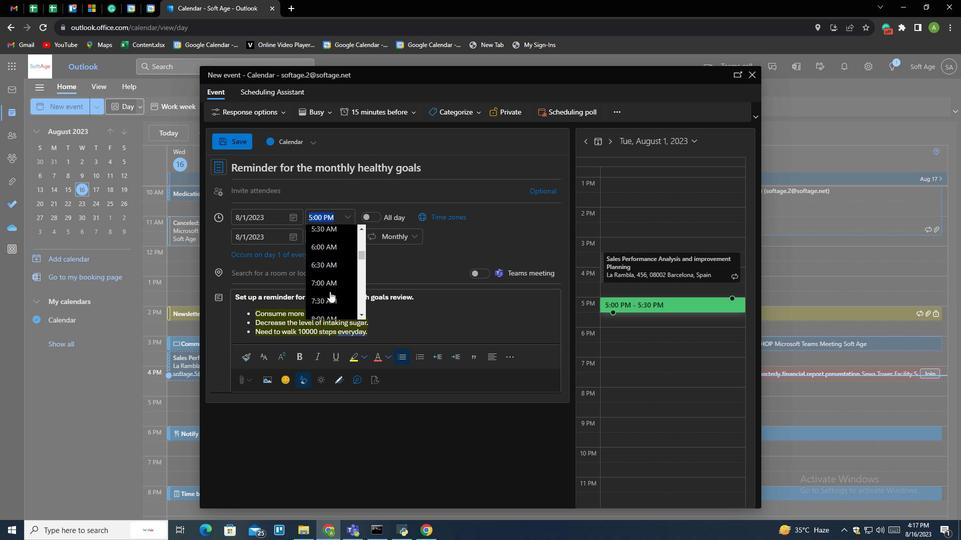 
Action: Mouse scrolled (329, 291) with delta (0, 0)
Screenshot: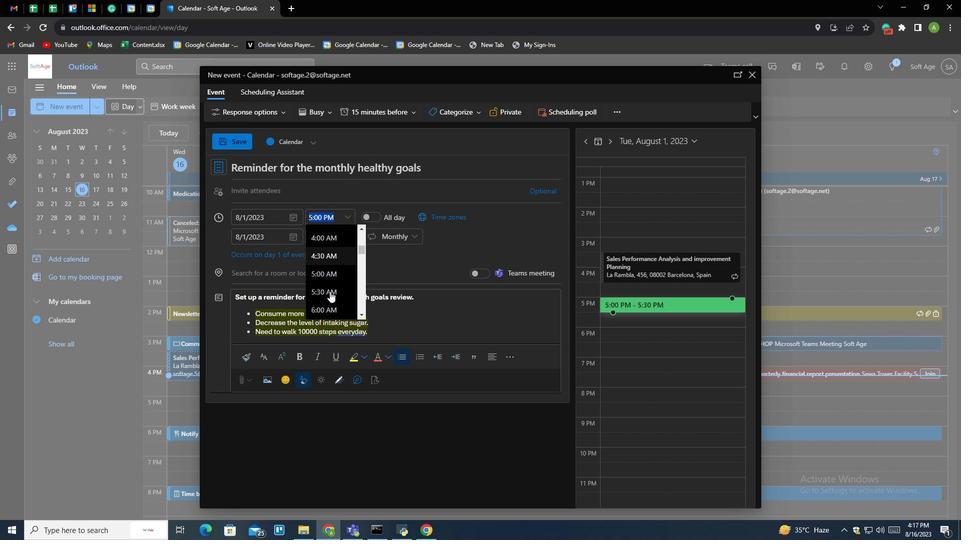 
Action: Mouse scrolled (329, 291) with delta (0, 0)
Screenshot: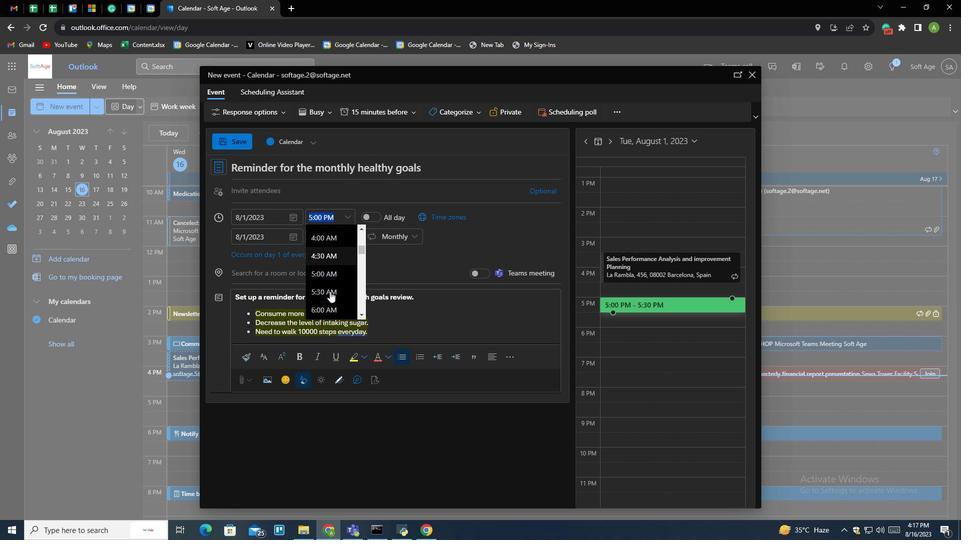 
Action: Mouse scrolled (329, 291) with delta (0, 0)
Screenshot: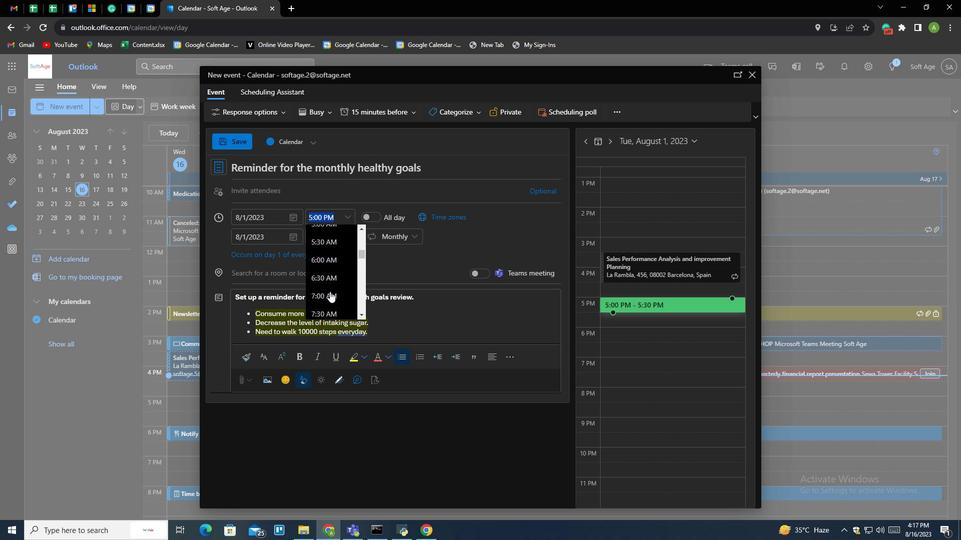 
Action: Mouse moved to (341, 260)
Screenshot: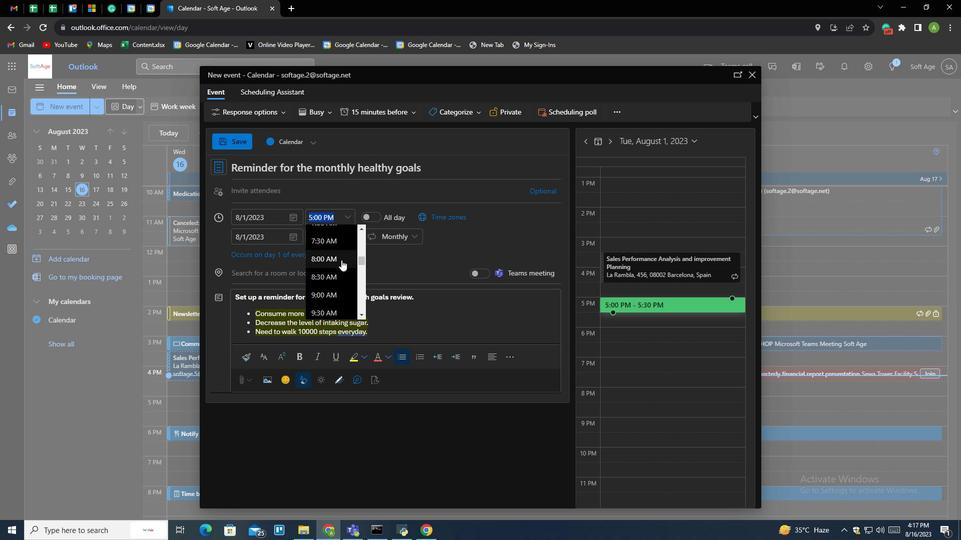 
Action: Mouse pressed left at (341, 260)
Screenshot: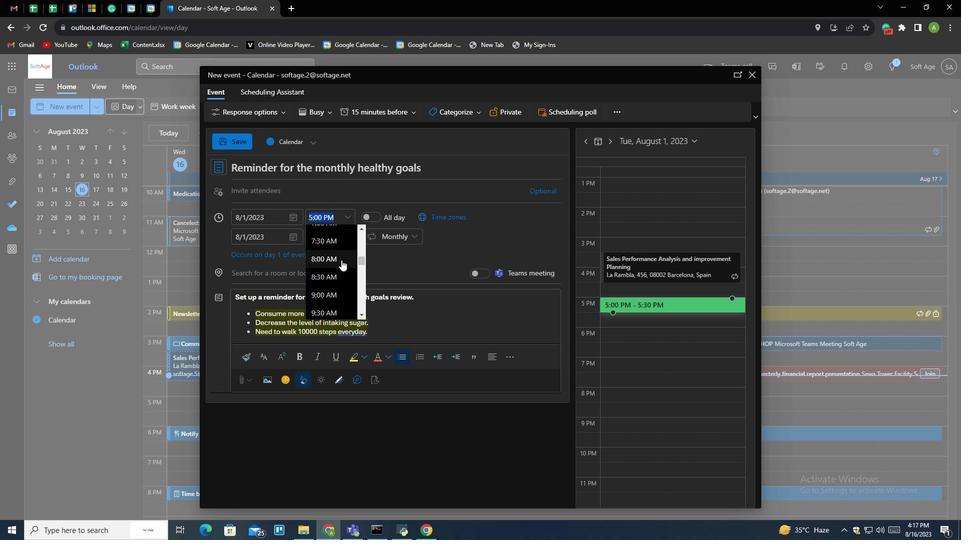 
Action: Mouse moved to (516, 237)
Screenshot: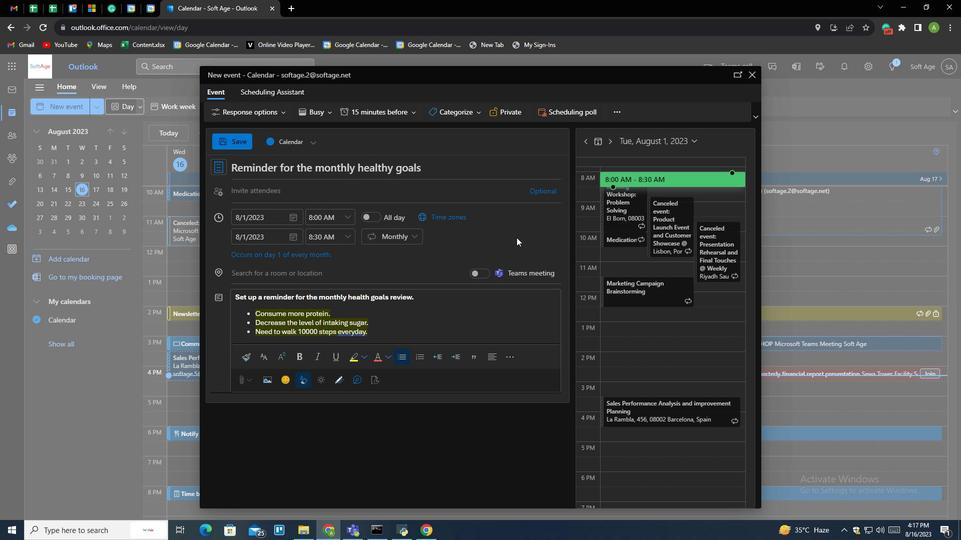 
Action: Mouse pressed left at (516, 237)
Screenshot: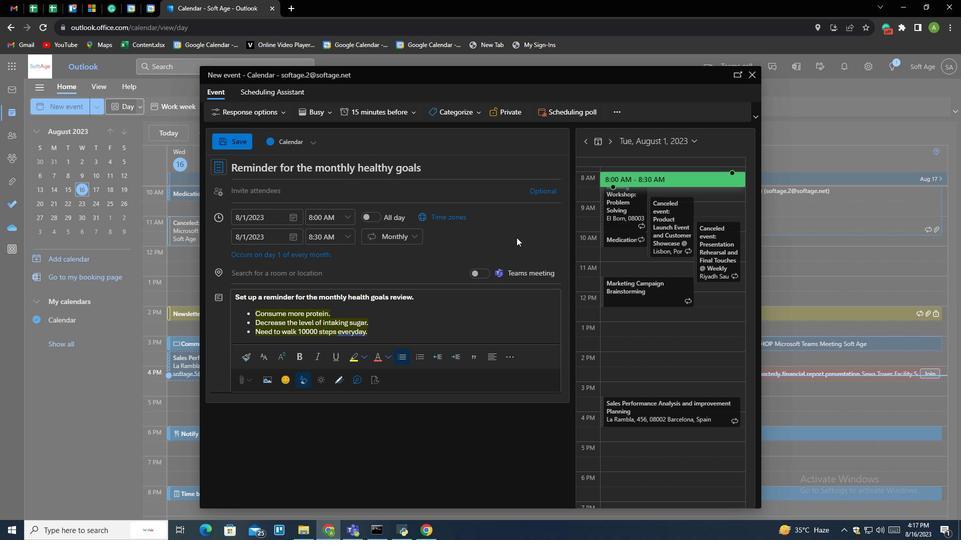 
Action: Mouse moved to (377, 331)
Screenshot: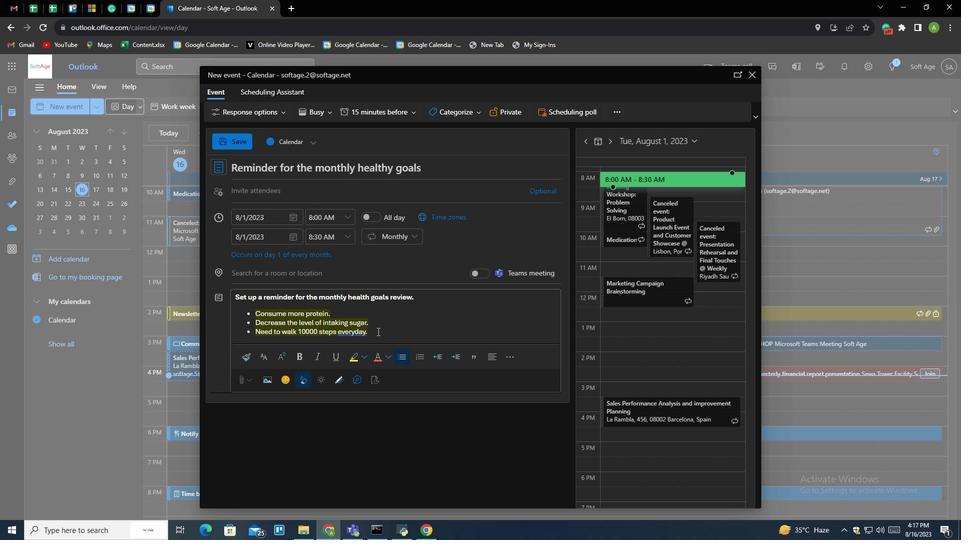 
Action: Mouse pressed left at (377, 331)
Screenshot: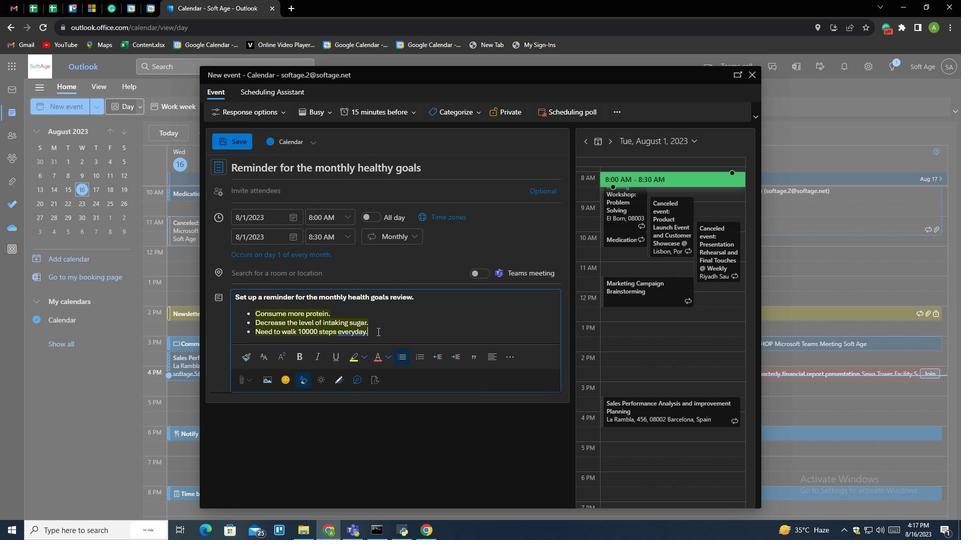
Action: Mouse moved to (531, 304)
Screenshot: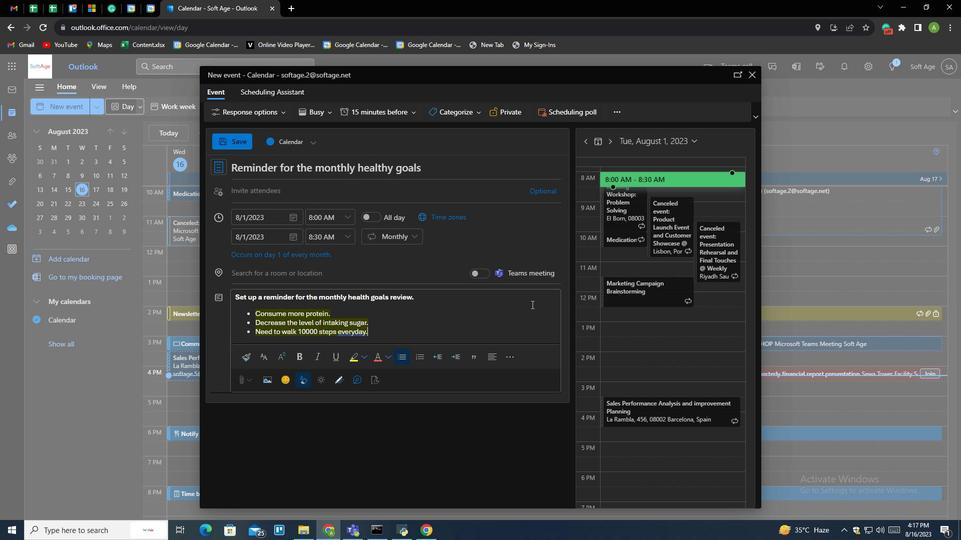 
Action: Mouse scrolled (531, 304) with delta (0, 0)
Screenshot: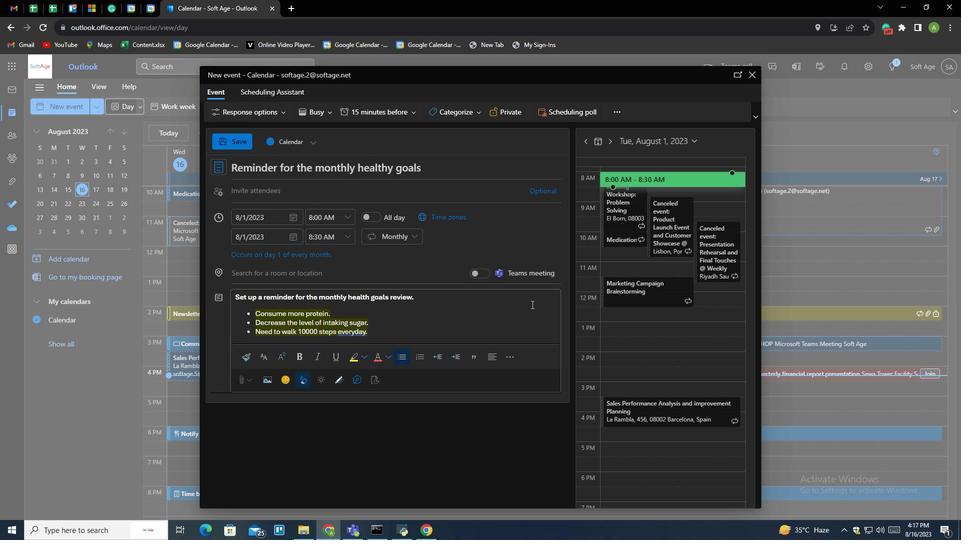 
Action: Mouse scrolled (531, 304) with delta (0, 0)
Screenshot: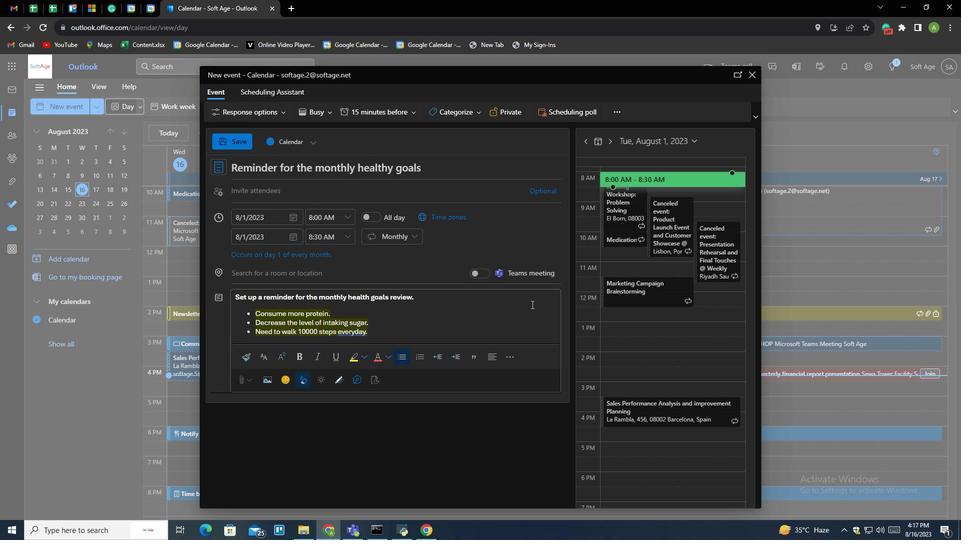 
Action: Mouse scrolled (531, 304) with delta (0, 0)
Screenshot: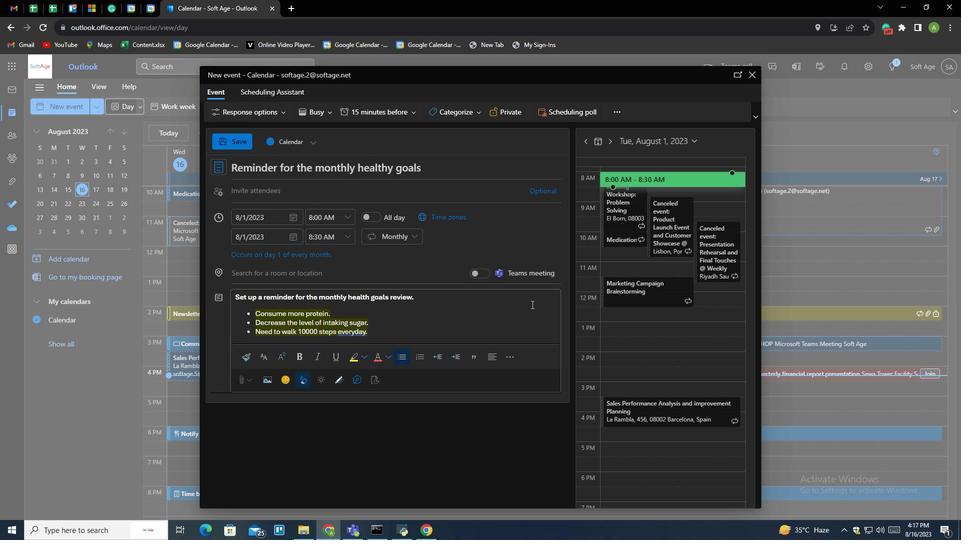 
Action: Mouse scrolled (531, 304) with delta (0, 0)
Screenshot: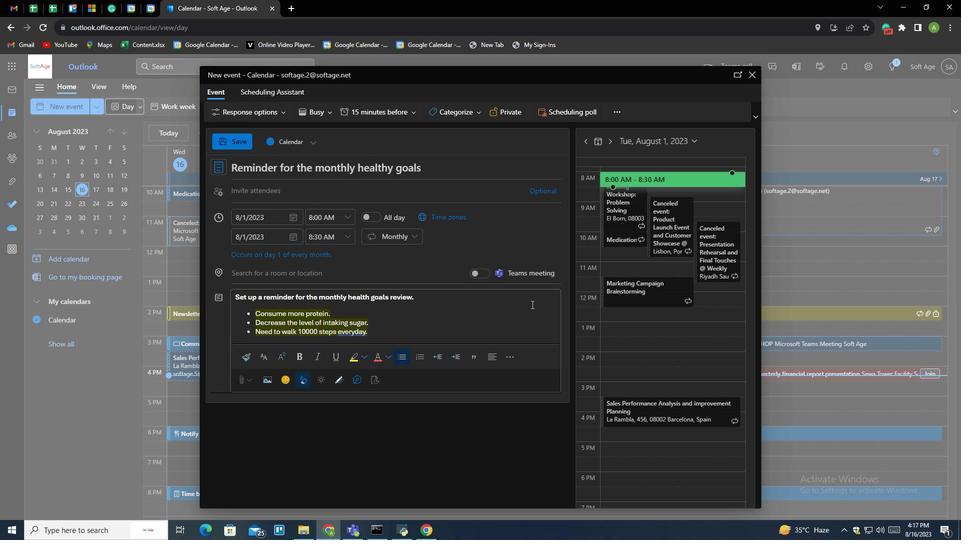 
Action: Mouse moved to (362, 295)
Screenshot: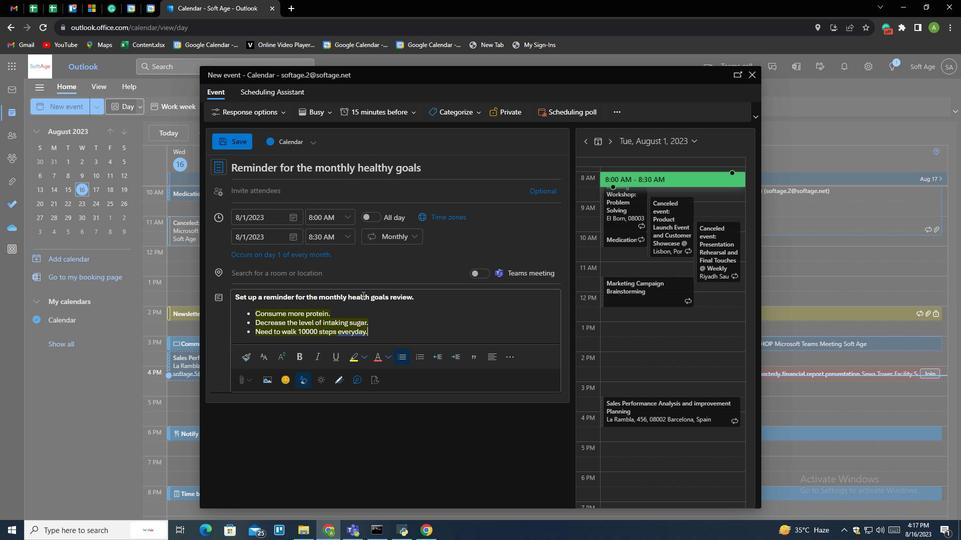 
Action: Mouse pressed left at (362, 295)
Screenshot: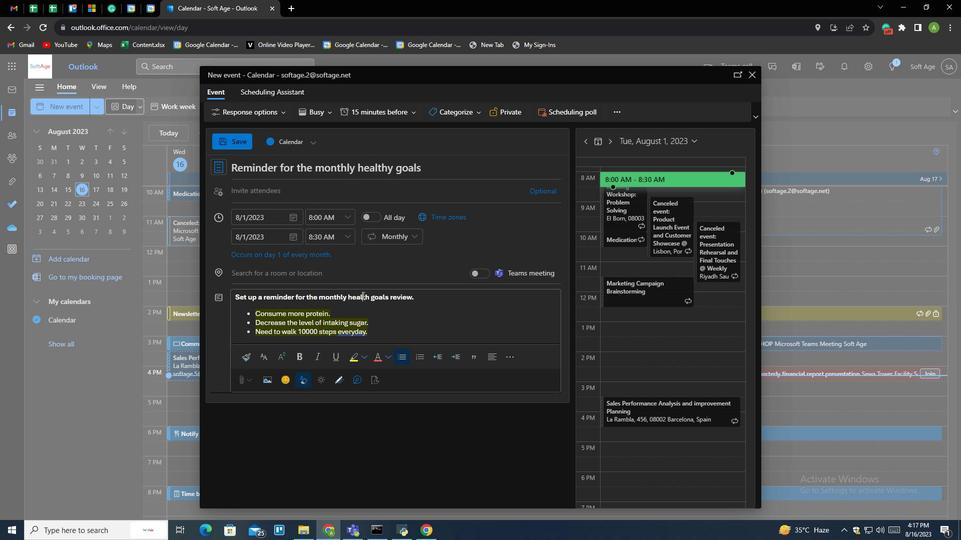 
Action: Mouse pressed left at (362, 295)
Screenshot: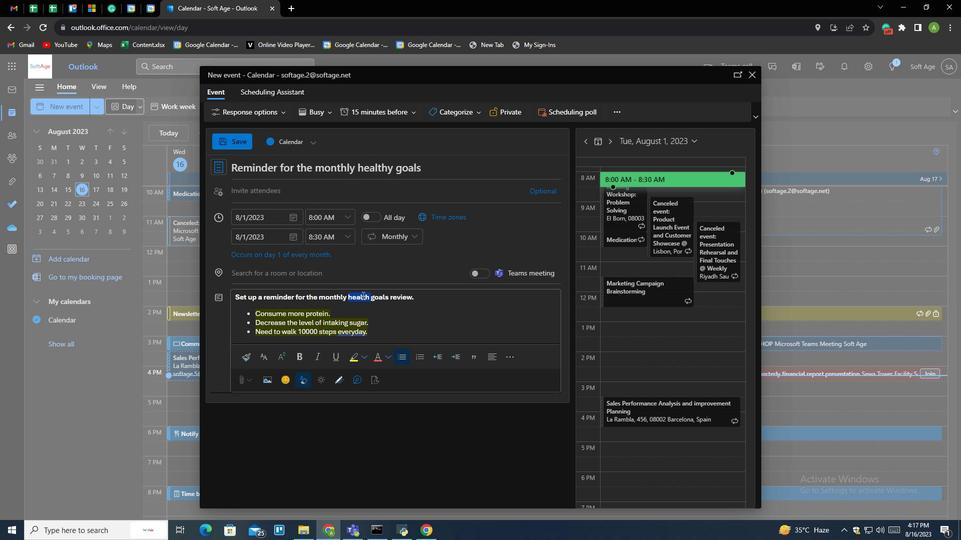
Action: Mouse pressed left at (362, 295)
Screenshot: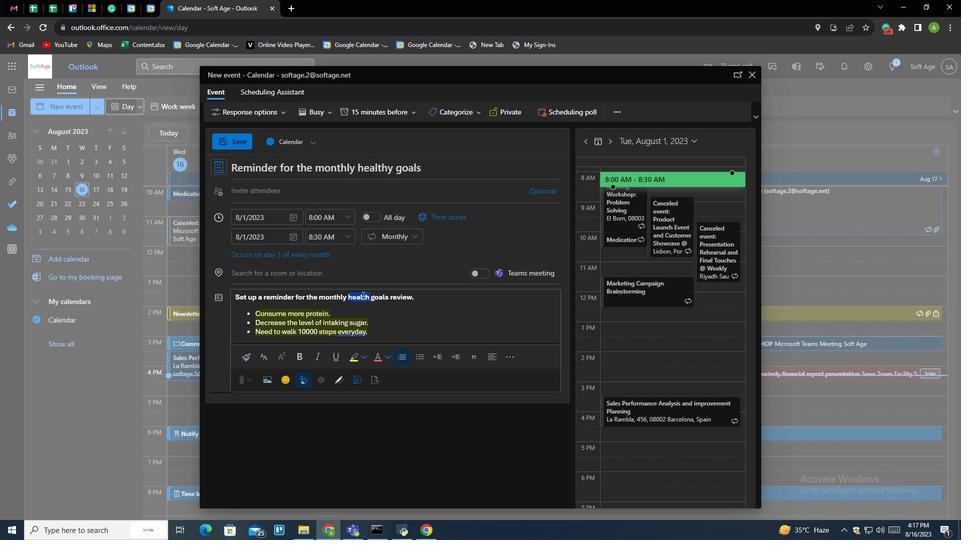 
Action: Mouse moved to (388, 357)
Screenshot: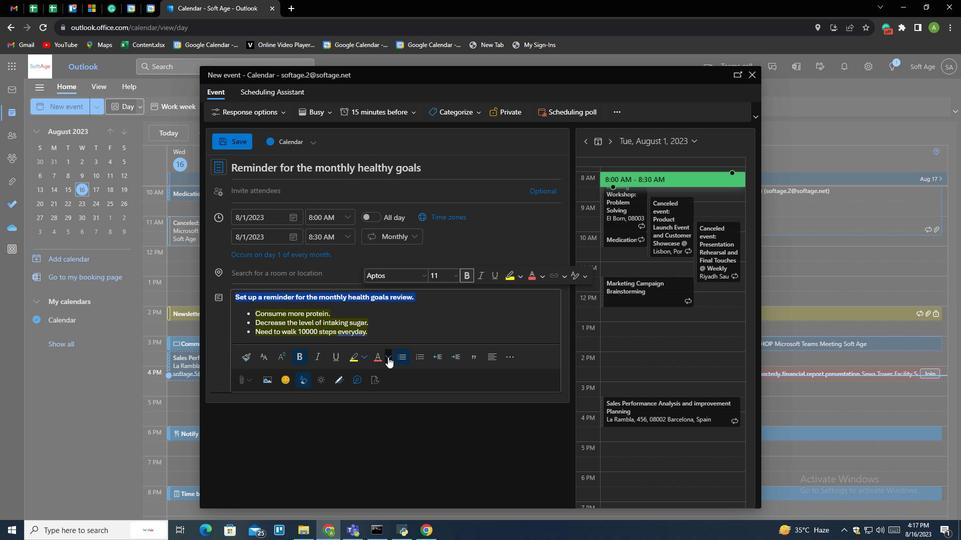 
Action: Mouse pressed left at (388, 357)
Screenshot: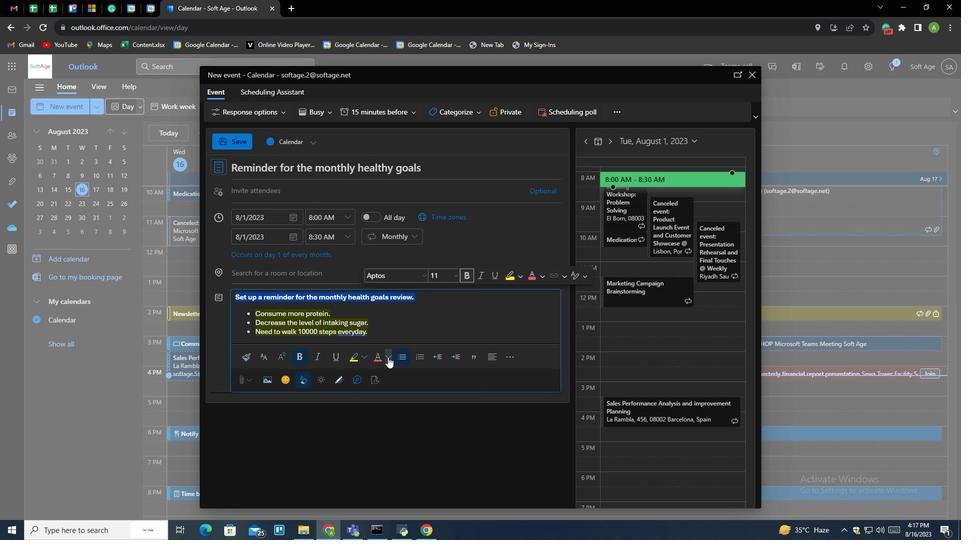 
Action: Mouse moved to (381, 381)
Screenshot: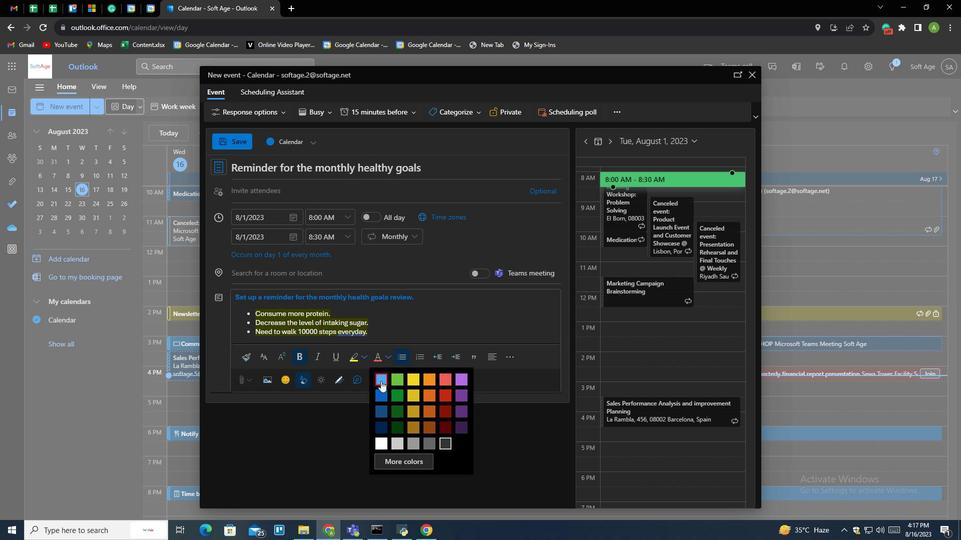 
Action: Mouse pressed left at (381, 381)
Screenshot: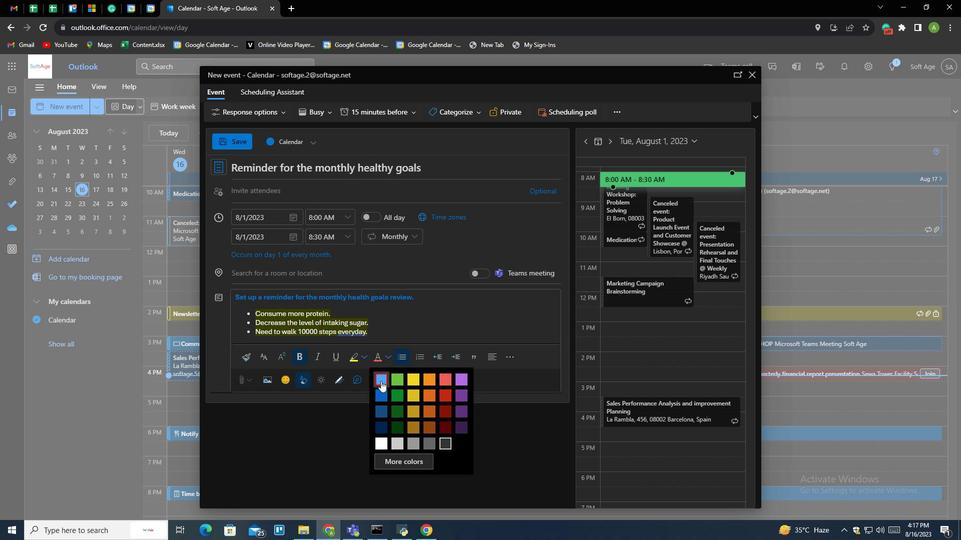 
Action: Mouse moved to (462, 320)
Screenshot: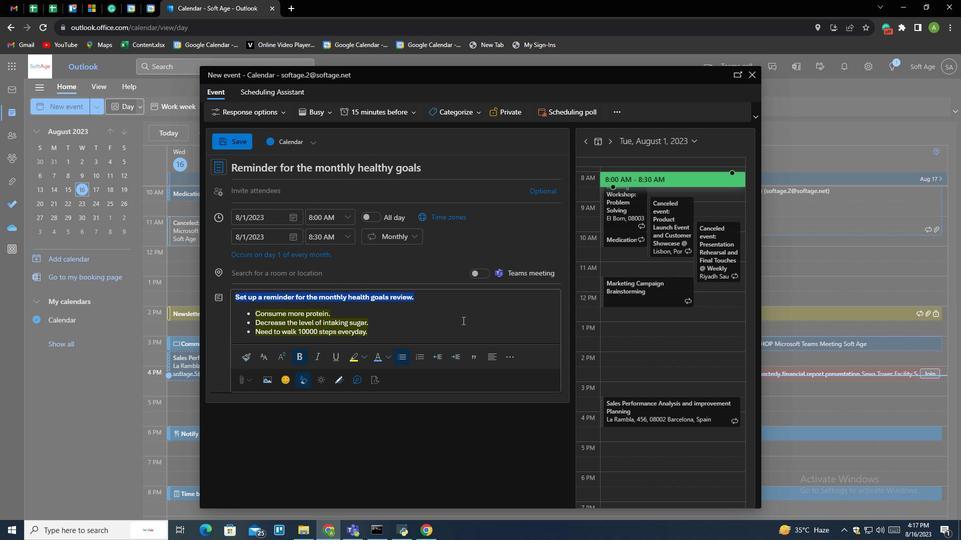 
Action: Mouse pressed left at (462, 320)
Screenshot: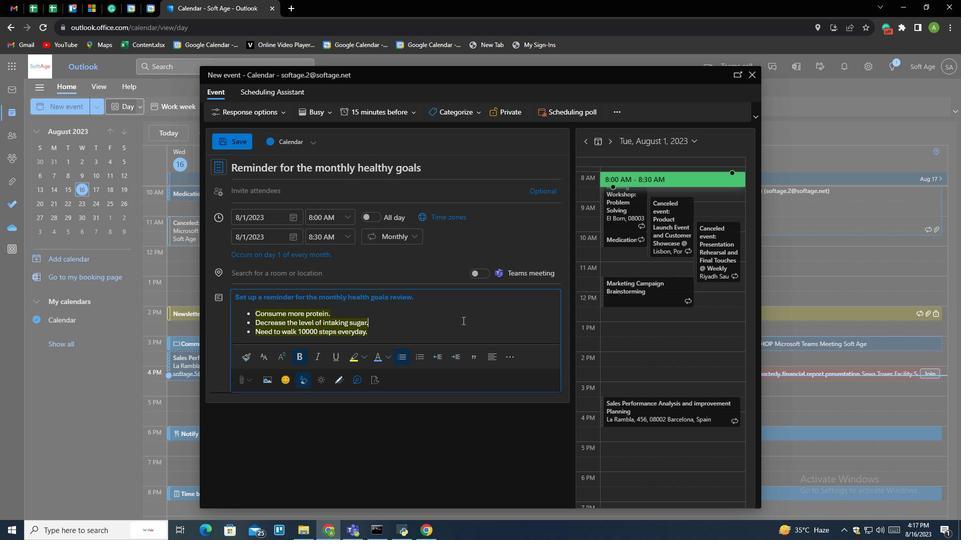 
Action: Mouse moved to (363, 114)
Screenshot: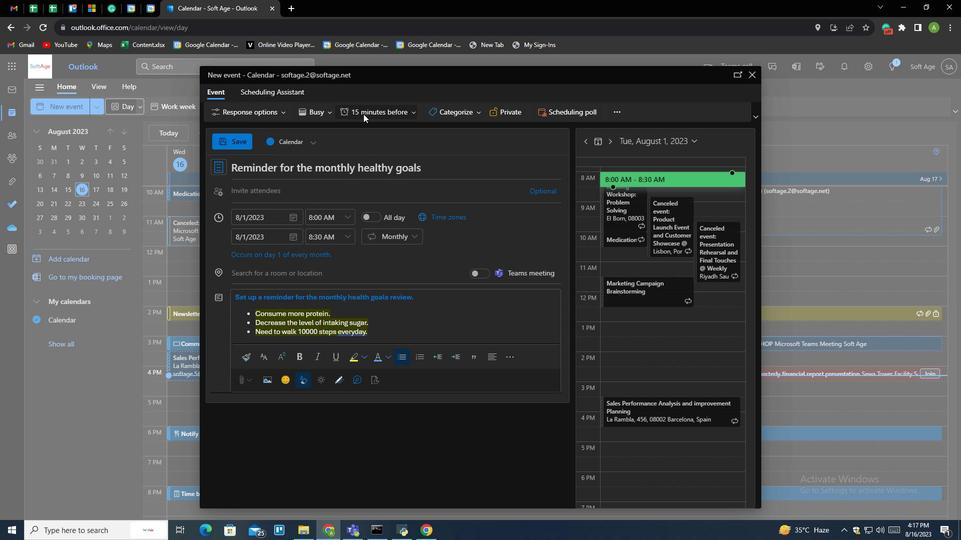 
Action: Mouse pressed left at (363, 114)
Screenshot: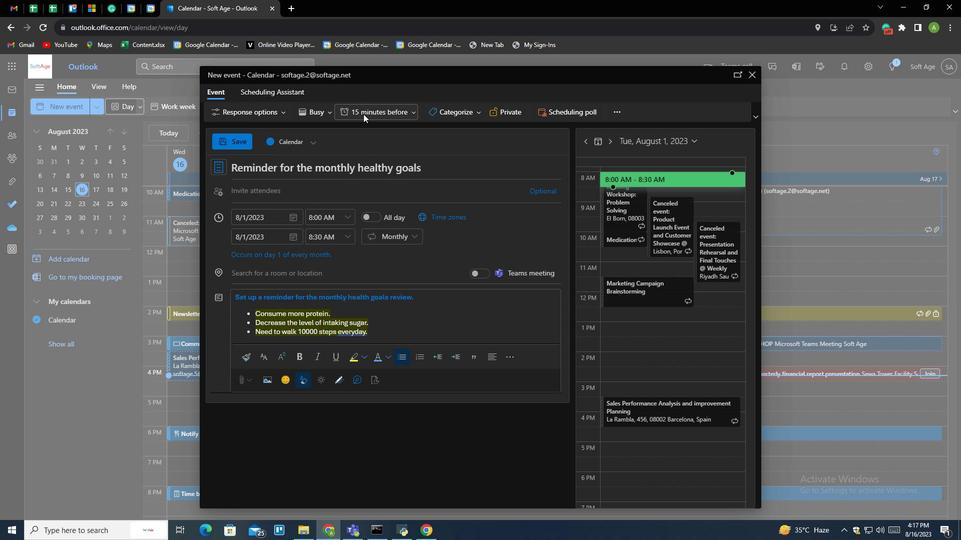 
Action: Mouse moved to (377, 174)
Screenshot: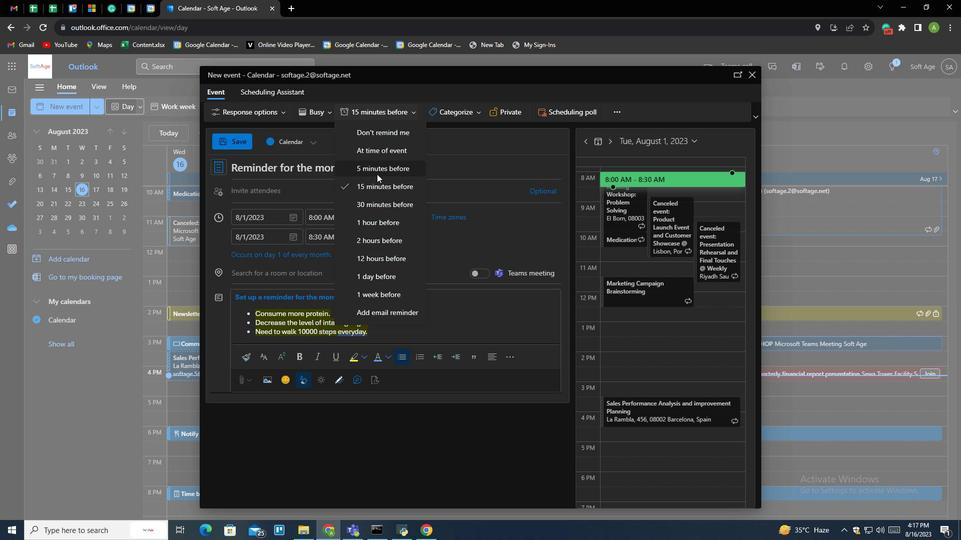 
Action: Mouse pressed left at (377, 174)
Screenshot: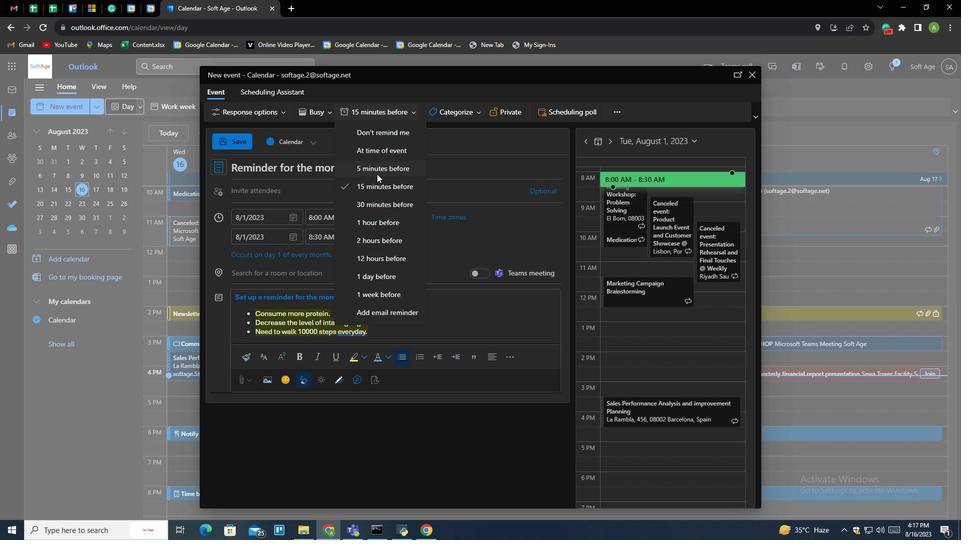 
Action: Mouse moved to (467, 105)
Screenshot: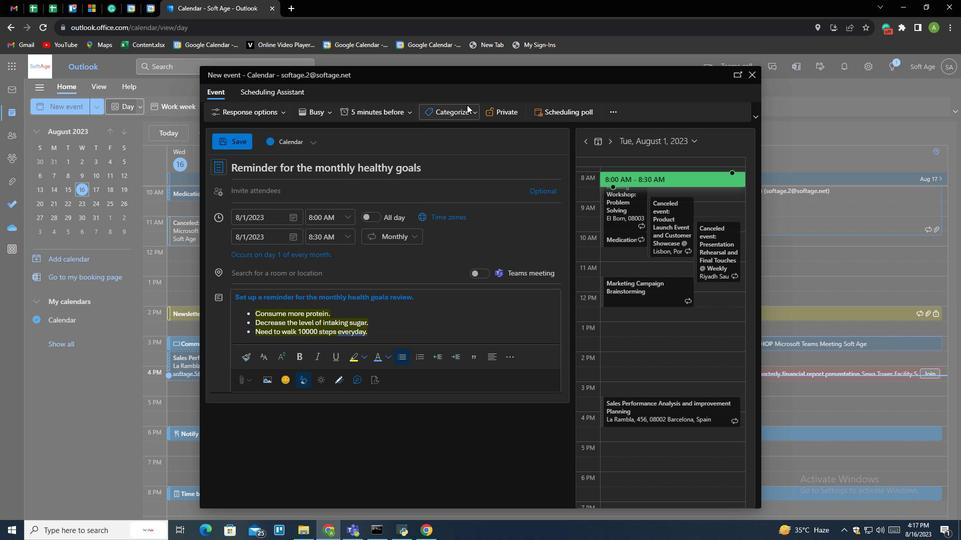 
Action: Mouse pressed left at (467, 105)
Screenshot: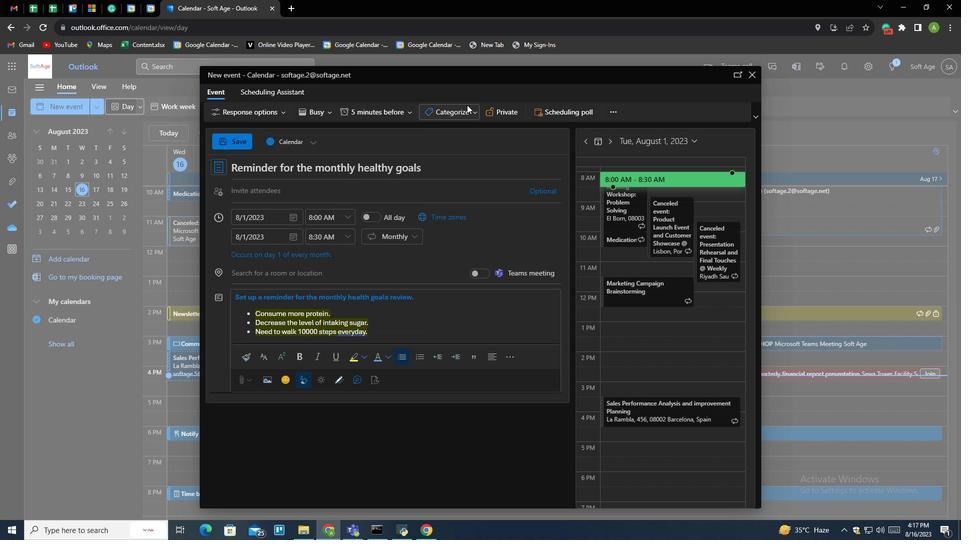
Action: Mouse moved to (471, 218)
Screenshot: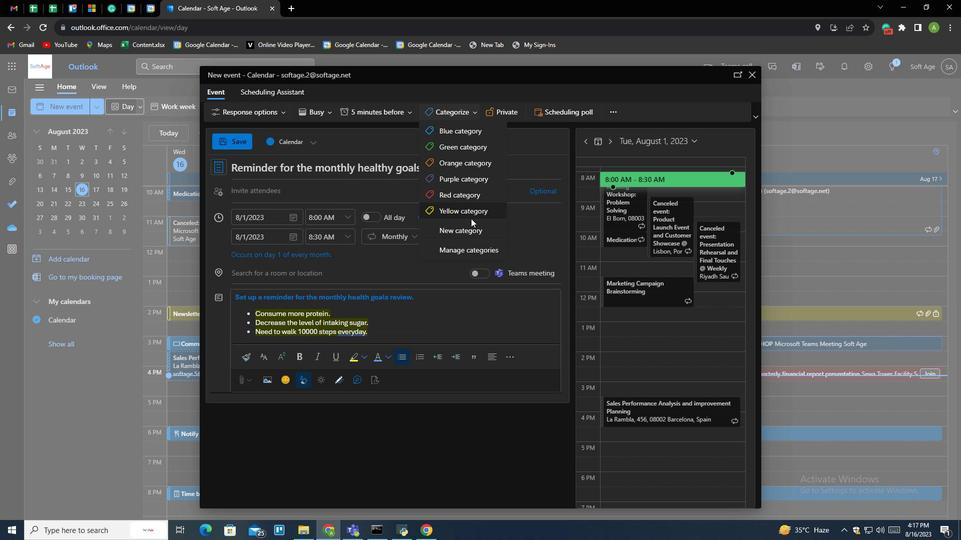 
Action: Mouse pressed left at (471, 218)
Screenshot: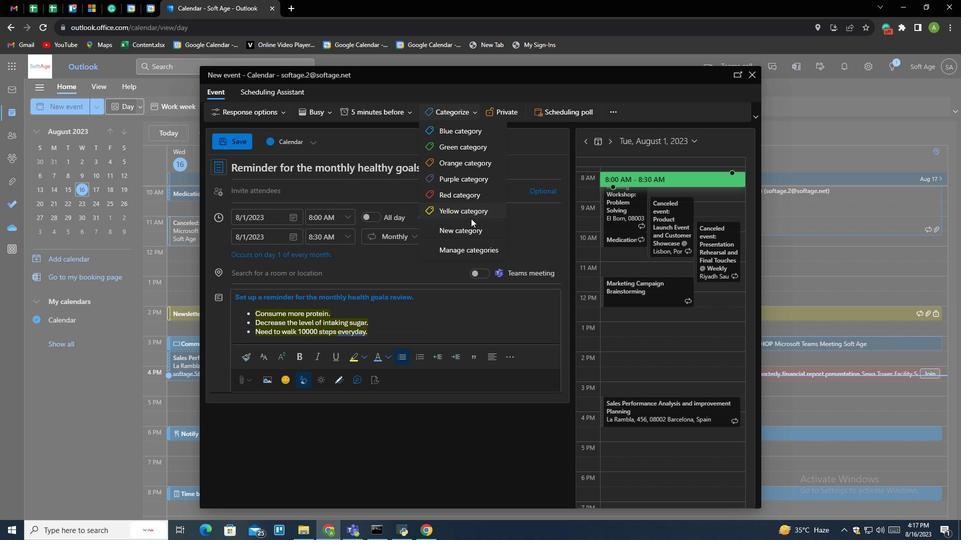 
Action: Mouse moved to (528, 227)
Screenshot: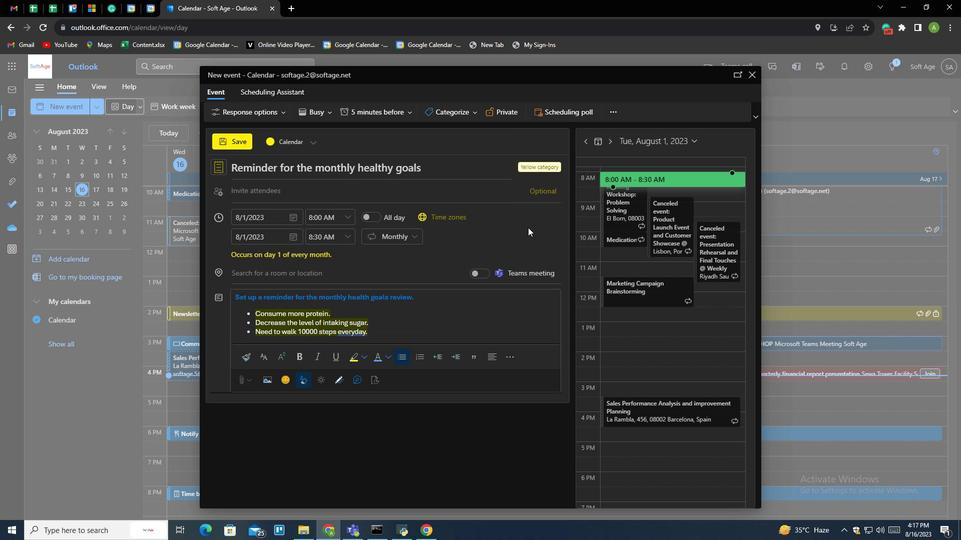 
Action: Mouse pressed left at (528, 227)
Screenshot: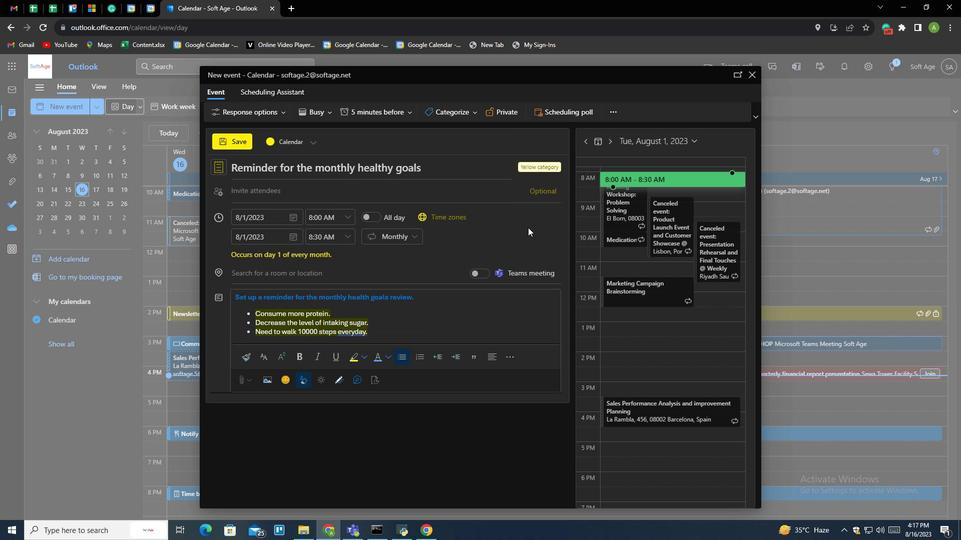 
Action: Mouse moved to (231, 139)
Screenshot: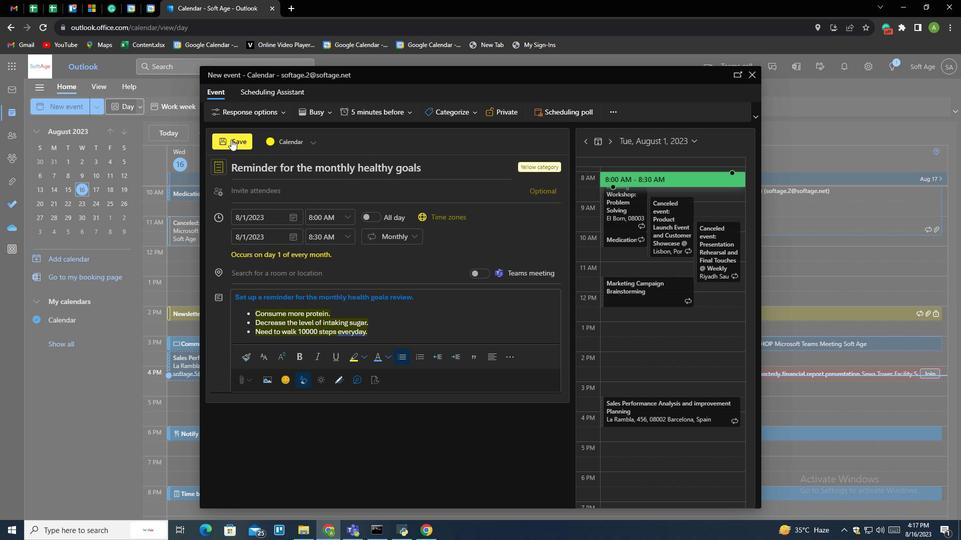 
Action: Mouse pressed left at (231, 139)
Screenshot: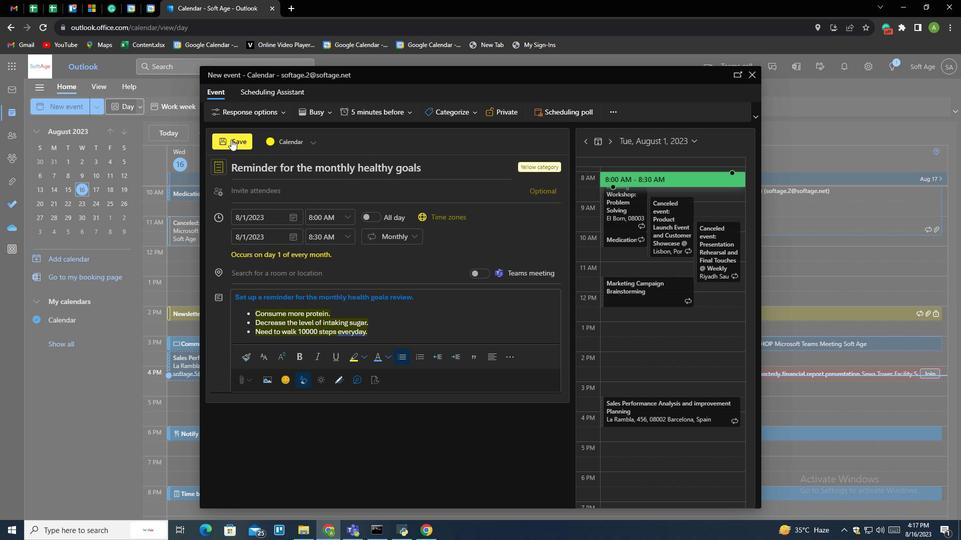 
Action: Mouse moved to (422, 333)
Screenshot: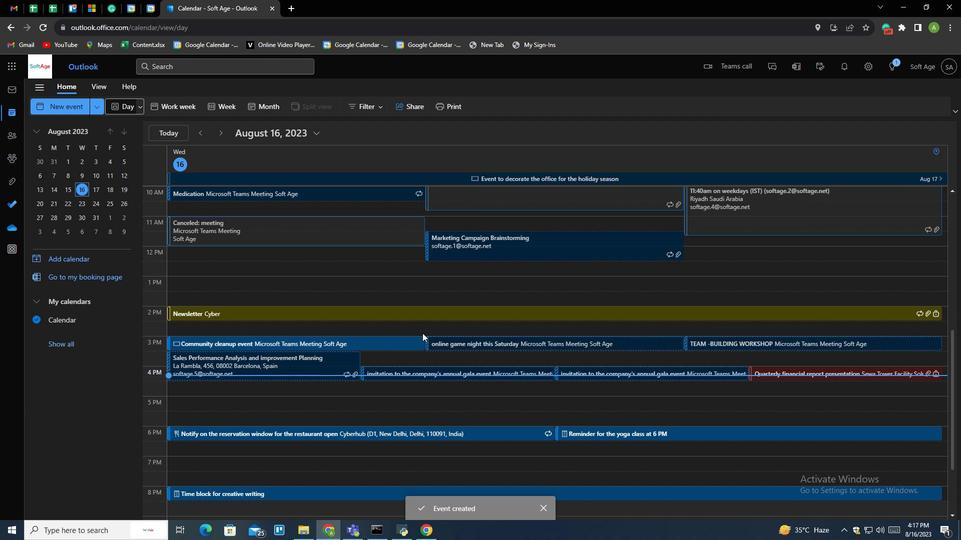 
